 Task: Look for space in Lagdo, Cameroon from 9th June, 2023 to 16th June, 2023 for 2 adults in price range Rs.8000 to Rs.16000. Place can be entire place with 2 bedrooms having 2 beds and 1 bathroom. Property type can be house, flat, guest house. Booking option can be shelf check-in. Required host language is English.
Action: Mouse moved to (419, 96)
Screenshot: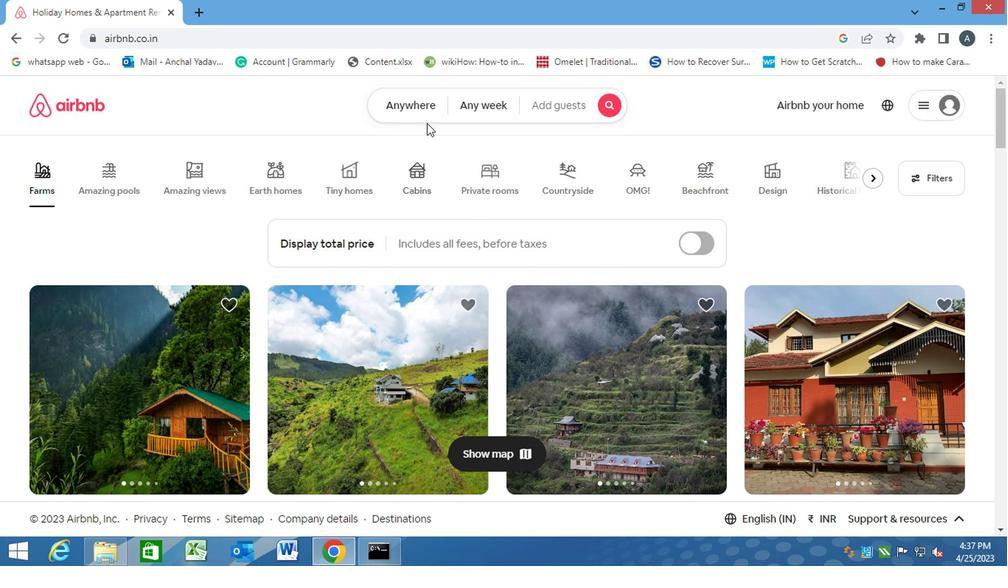 
Action: Mouse pressed left at (419, 96)
Screenshot: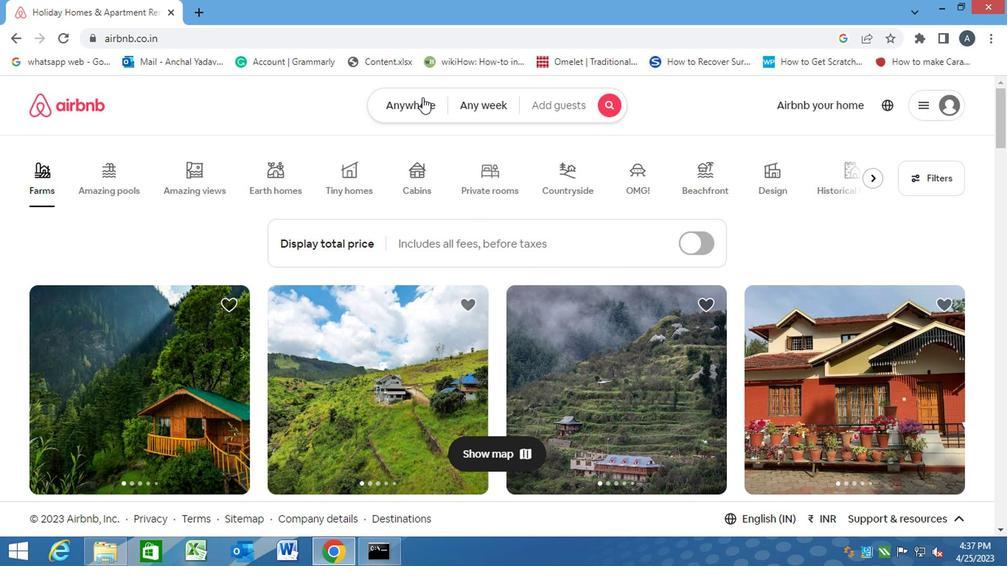 
Action: Mouse moved to (303, 170)
Screenshot: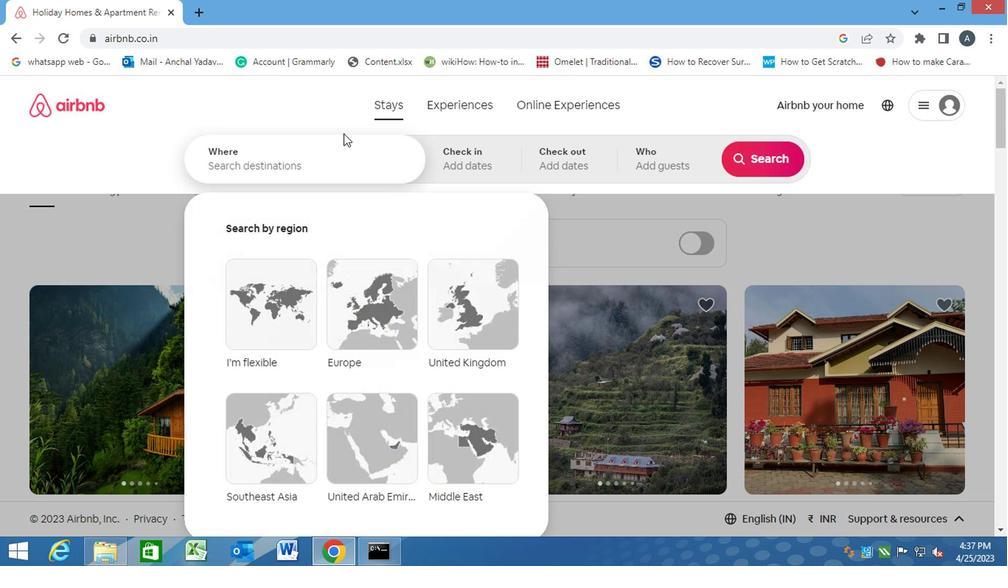
Action: Mouse pressed left at (303, 170)
Screenshot: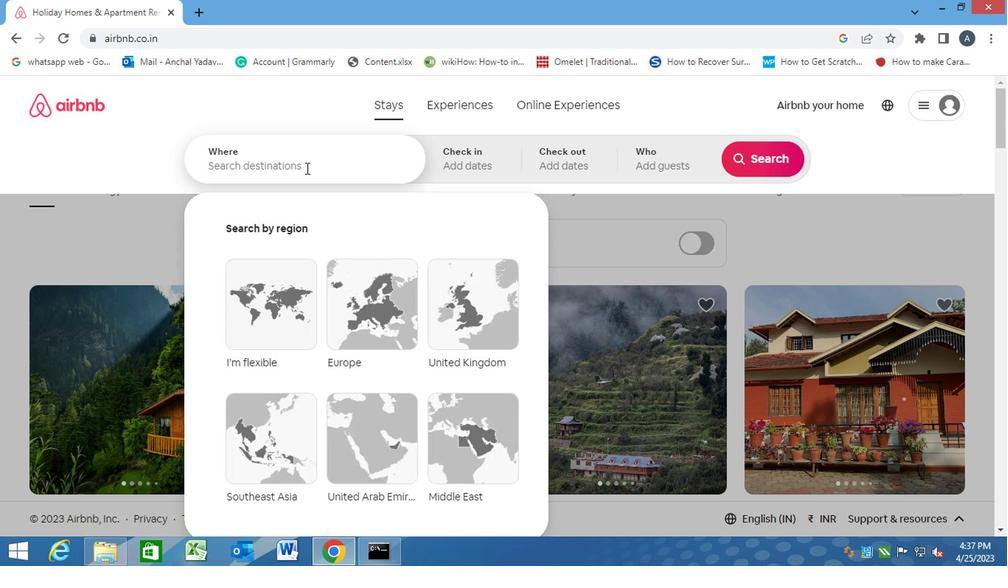 
Action: Mouse moved to (303, 170)
Screenshot: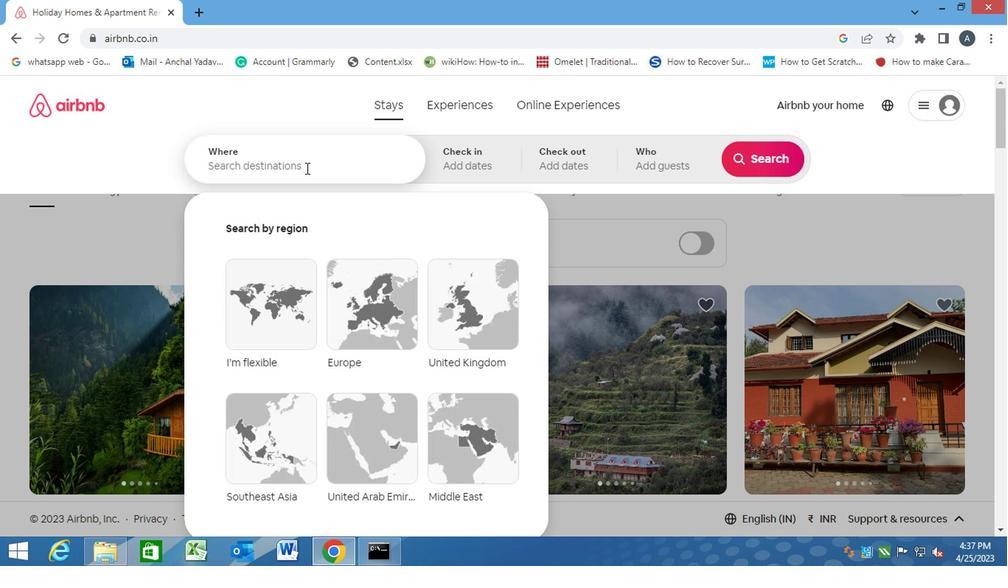 
Action: Key pressed l<Key.caps_lock>agdo,<Key.space><Key.caps_lock>c<Key.caps_lock>ameroon<Key.enter>
Screenshot: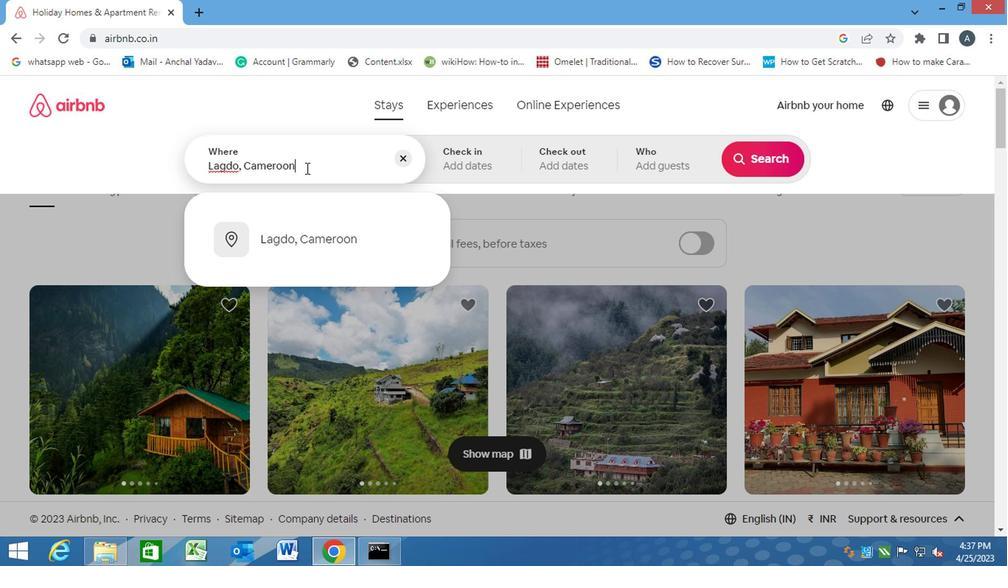 
Action: Mouse moved to (748, 276)
Screenshot: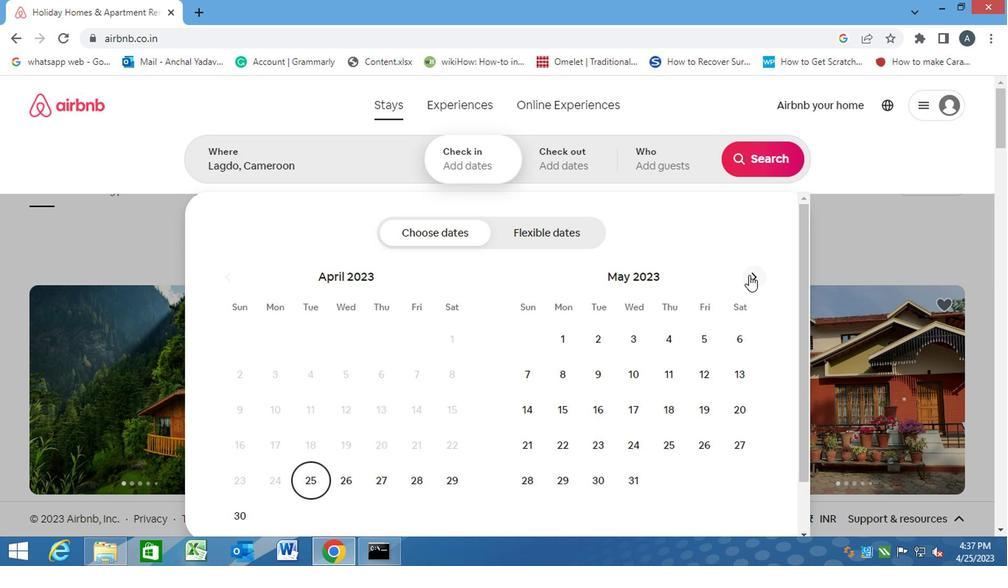 
Action: Mouse pressed left at (748, 276)
Screenshot: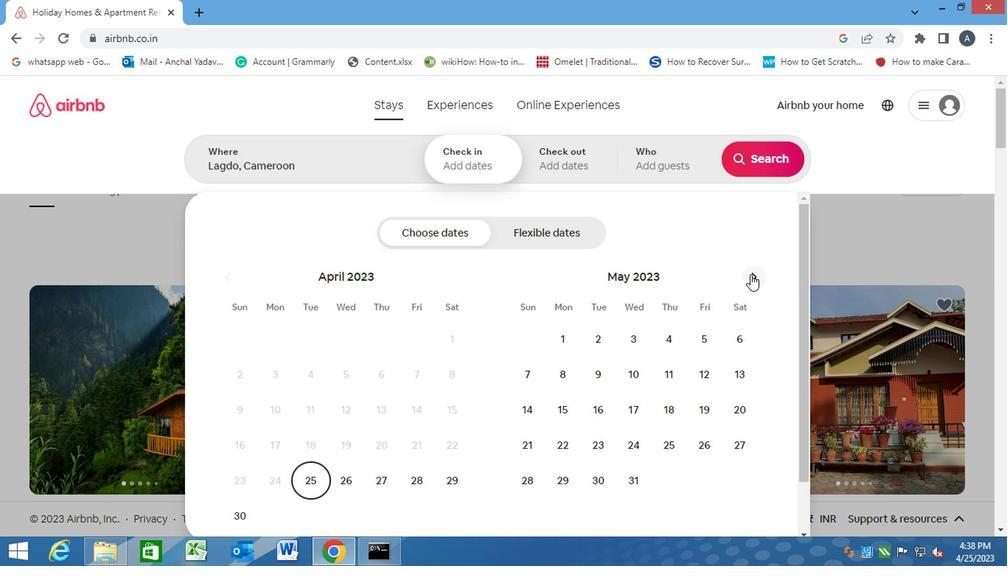 
Action: Mouse moved to (708, 370)
Screenshot: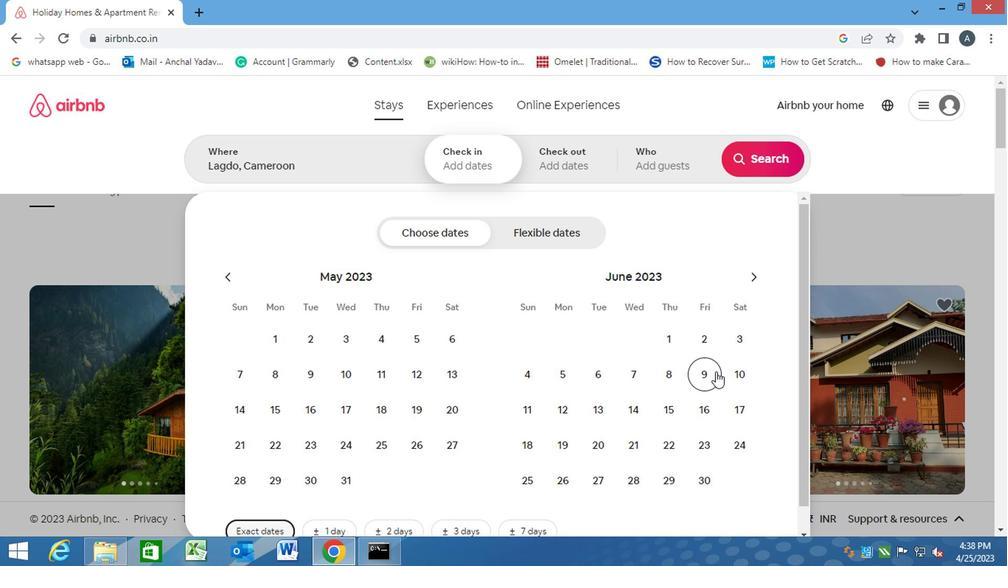 
Action: Mouse pressed left at (708, 370)
Screenshot: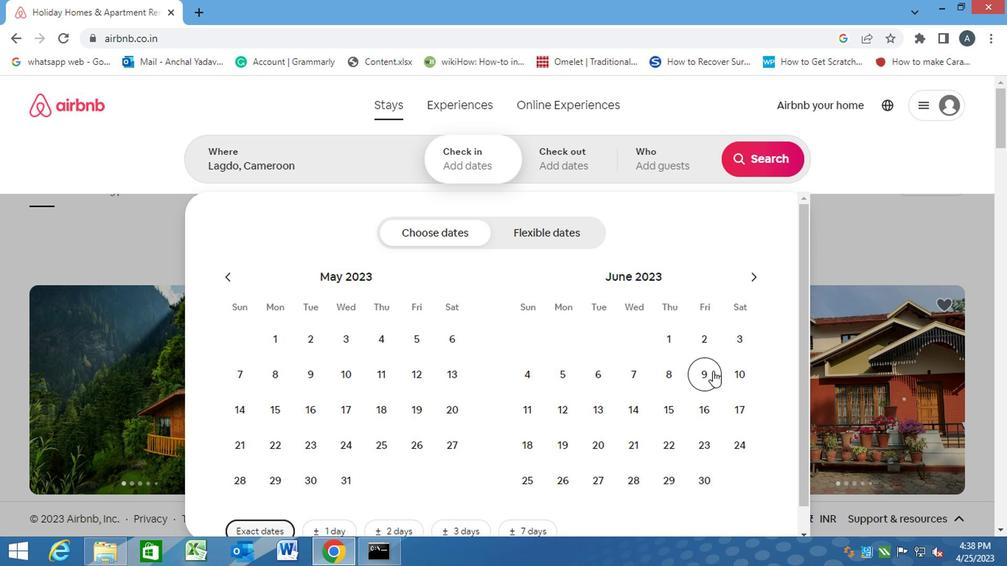 
Action: Mouse moved to (695, 408)
Screenshot: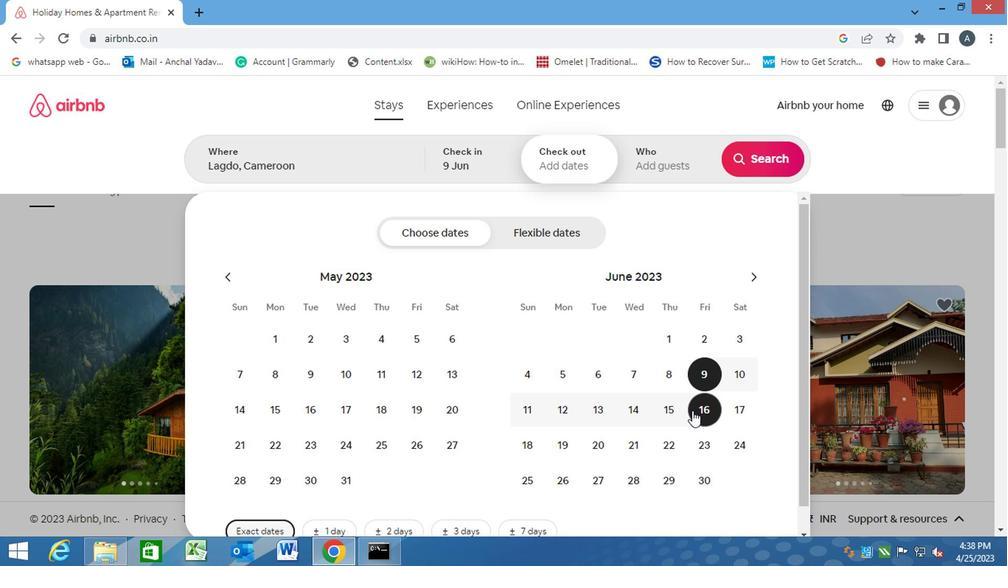 
Action: Mouse pressed left at (695, 408)
Screenshot: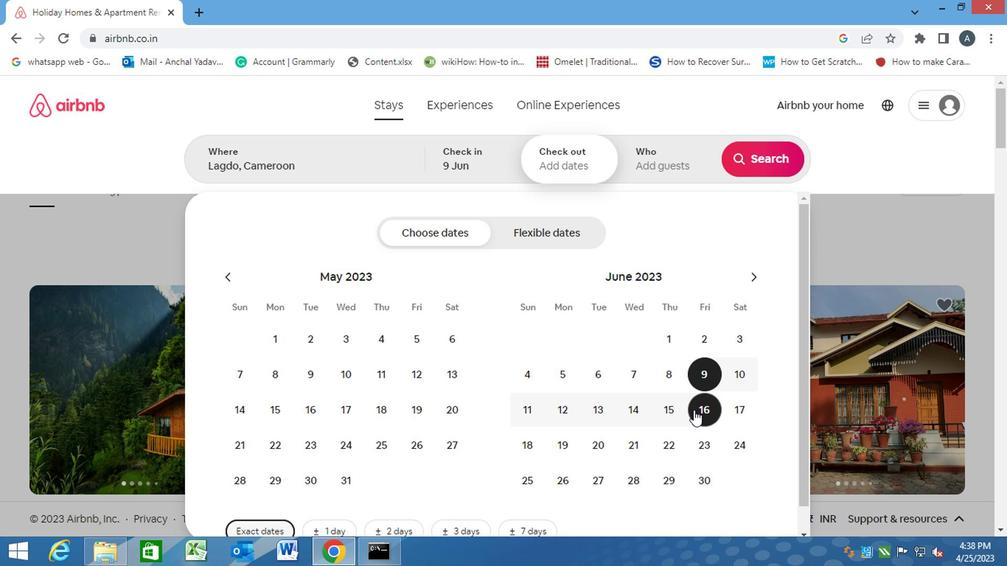 
Action: Mouse moved to (661, 155)
Screenshot: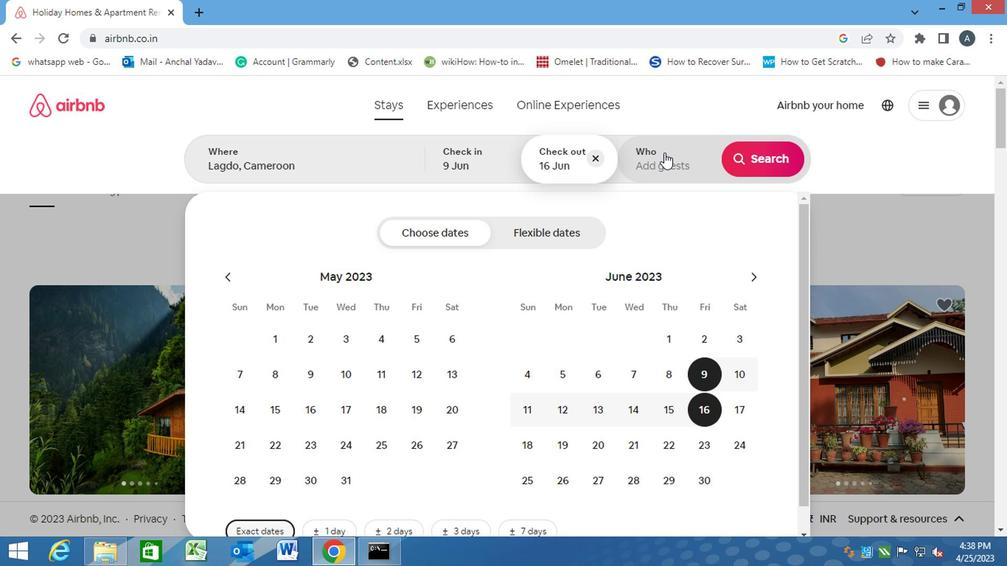 
Action: Mouse pressed left at (661, 155)
Screenshot: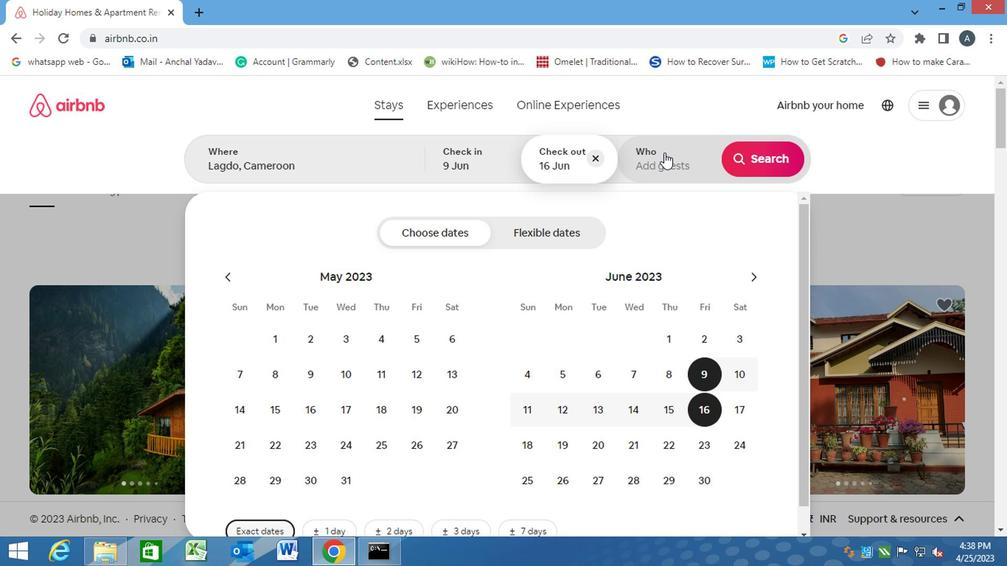 
Action: Mouse moved to (768, 230)
Screenshot: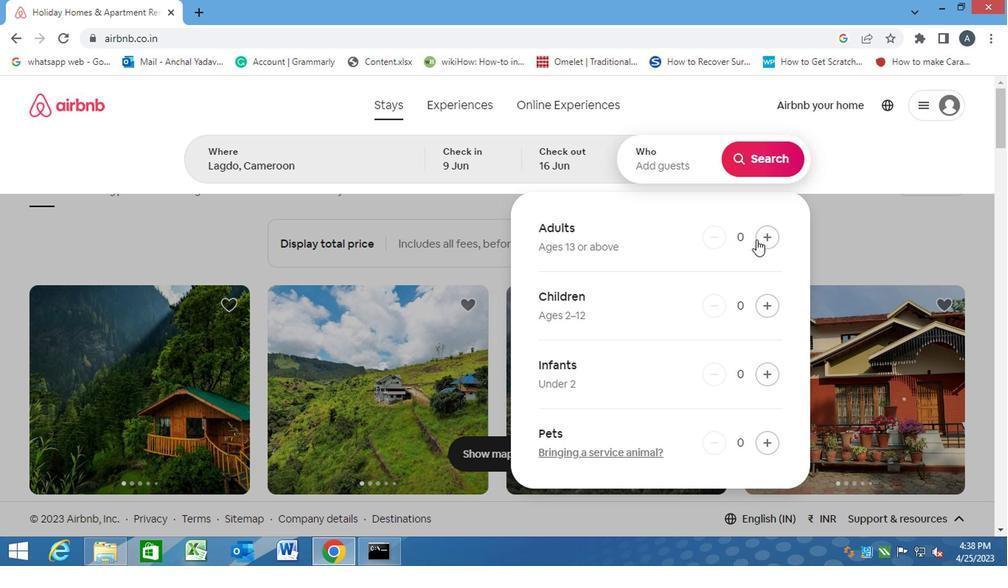 
Action: Mouse pressed left at (768, 230)
Screenshot: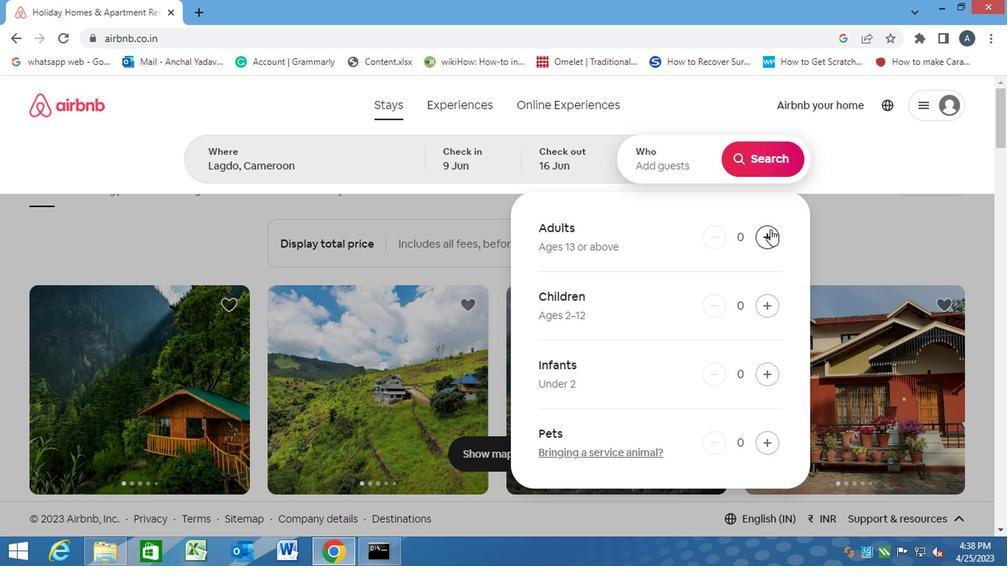 
Action: Mouse moved to (768, 230)
Screenshot: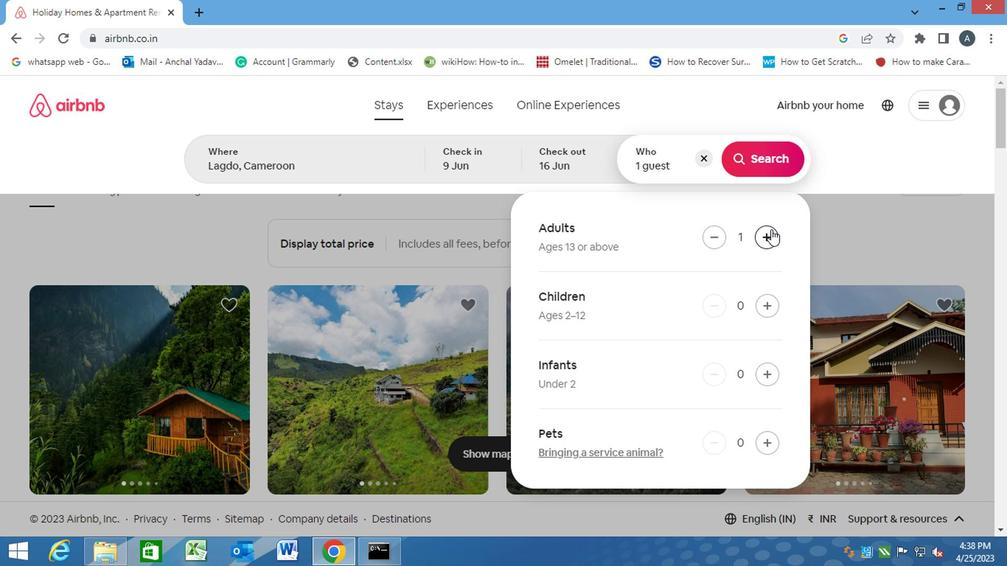 
Action: Mouse pressed left at (768, 230)
Screenshot: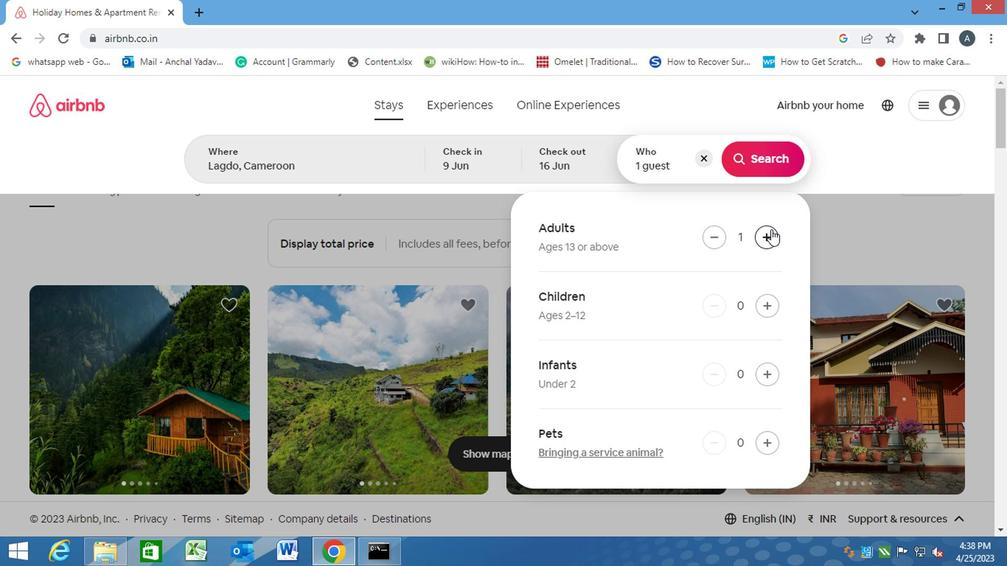 
Action: Mouse moved to (740, 164)
Screenshot: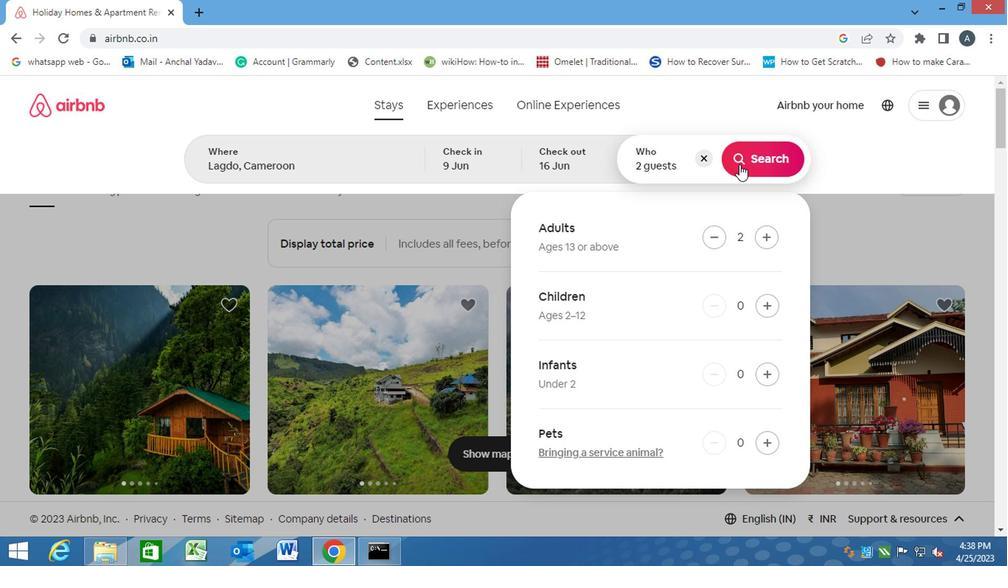 
Action: Mouse pressed left at (740, 164)
Screenshot: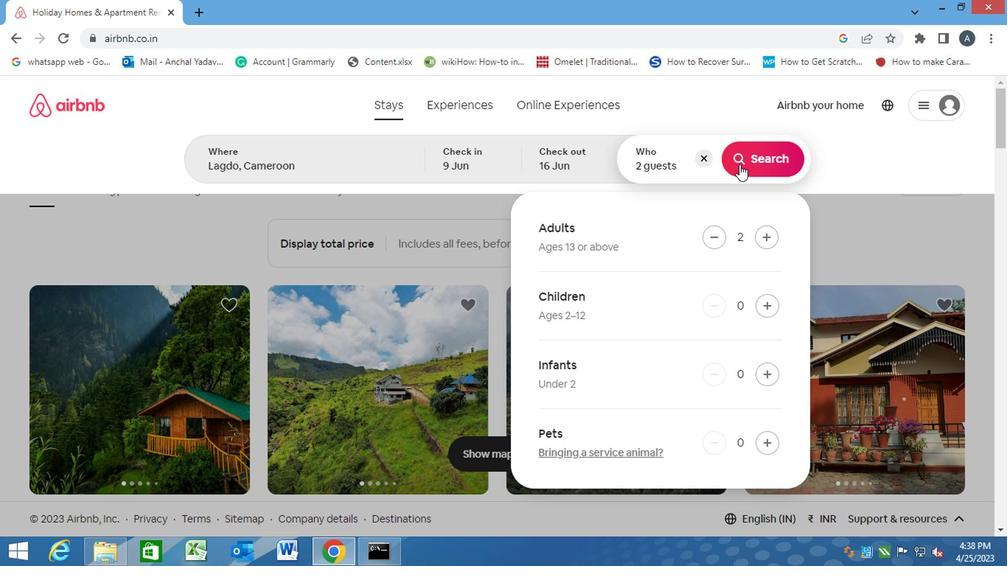 
Action: Mouse moved to (936, 168)
Screenshot: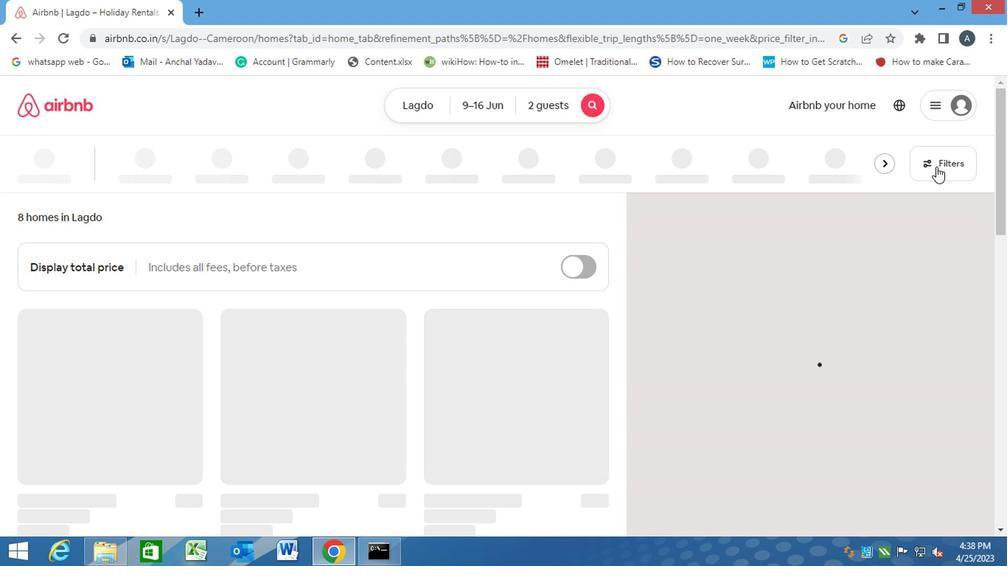 
Action: Mouse pressed left at (936, 168)
Screenshot: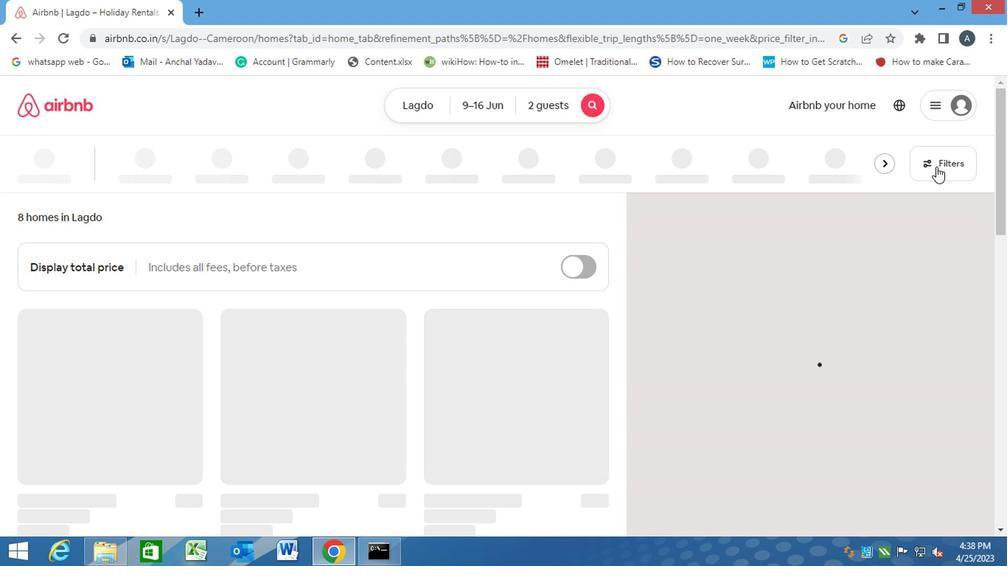 
Action: Mouse moved to (310, 348)
Screenshot: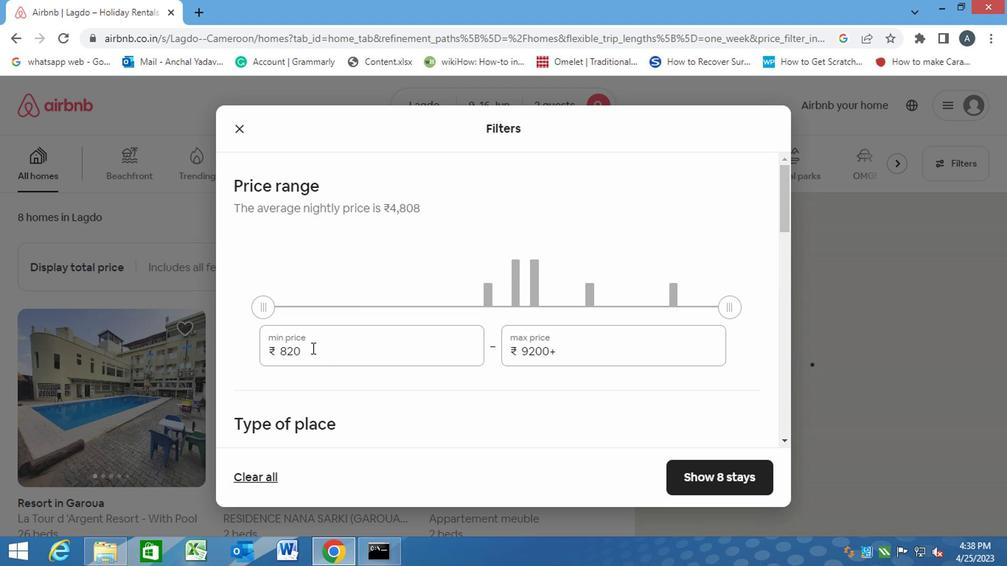 
Action: Mouse pressed left at (310, 348)
Screenshot: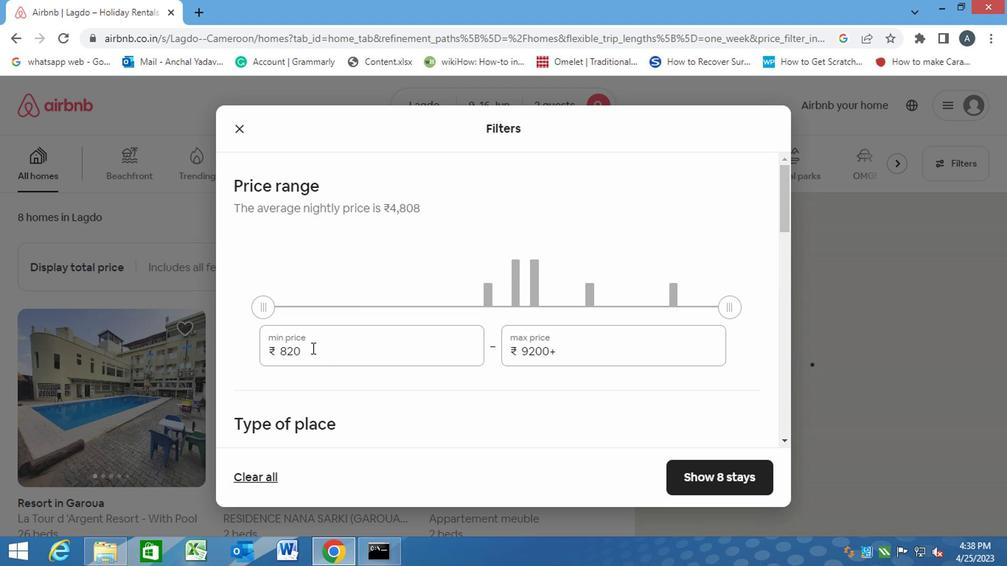 
Action: Mouse moved to (261, 351)
Screenshot: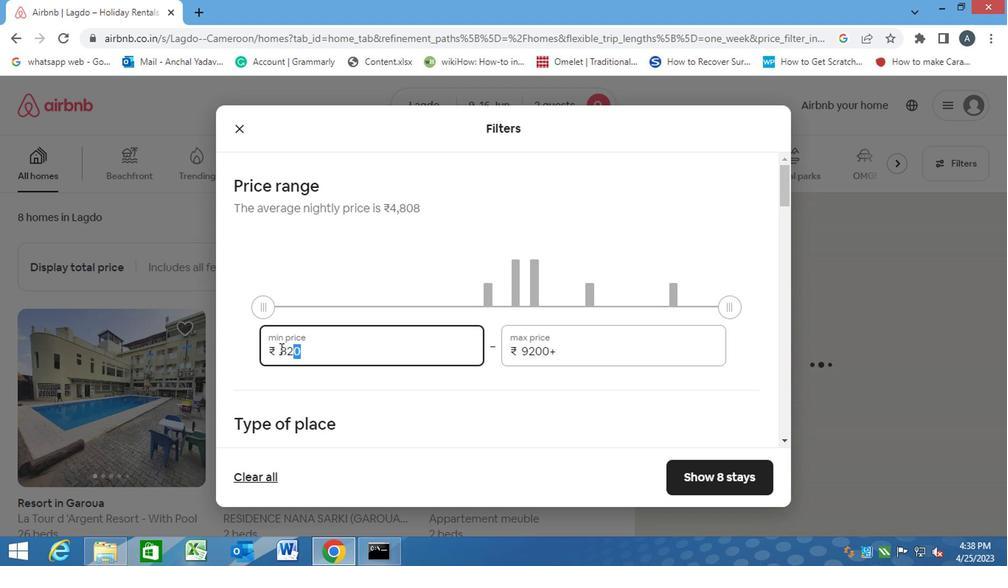 
Action: Key pressed 8000<Key.tab><Key.backspace>1<Key.backspace><Key.backspace><Key.backspace><Key.backspace><Key.backspace><Key.backspace><Key.backspace><Key.backspace><Key.backspace><Key.backspace><Key.backspace><Key.backspace><Key.backspace><Key.backspace><Key.backspace><Key.backspace>16000
Screenshot: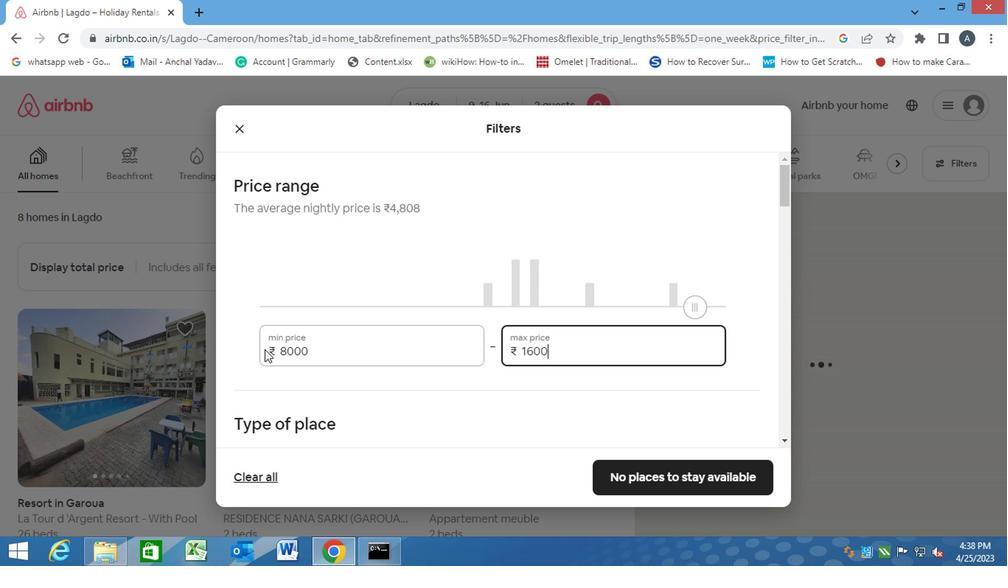 
Action: Mouse moved to (380, 395)
Screenshot: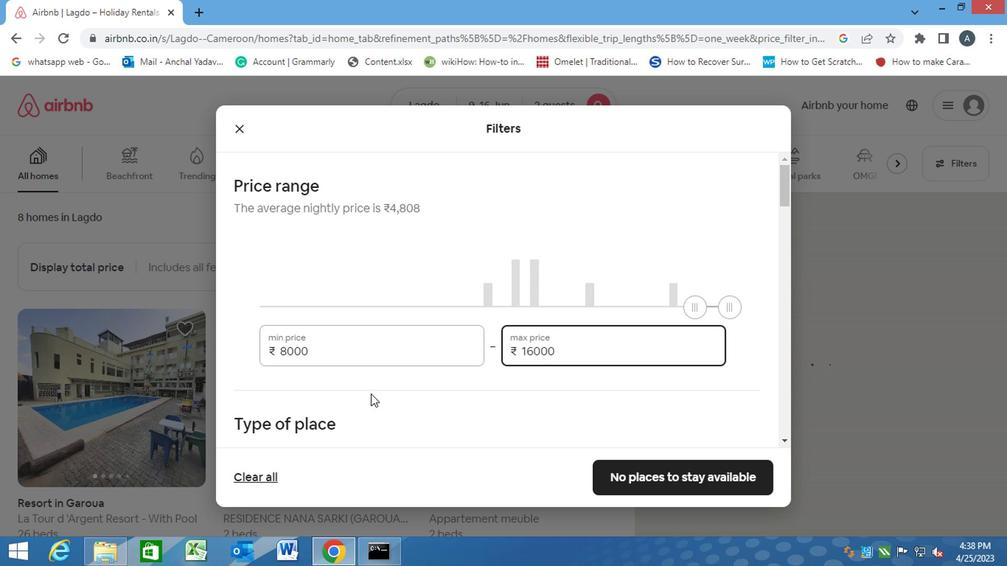 
Action: Mouse scrolled (380, 394) with delta (0, -1)
Screenshot: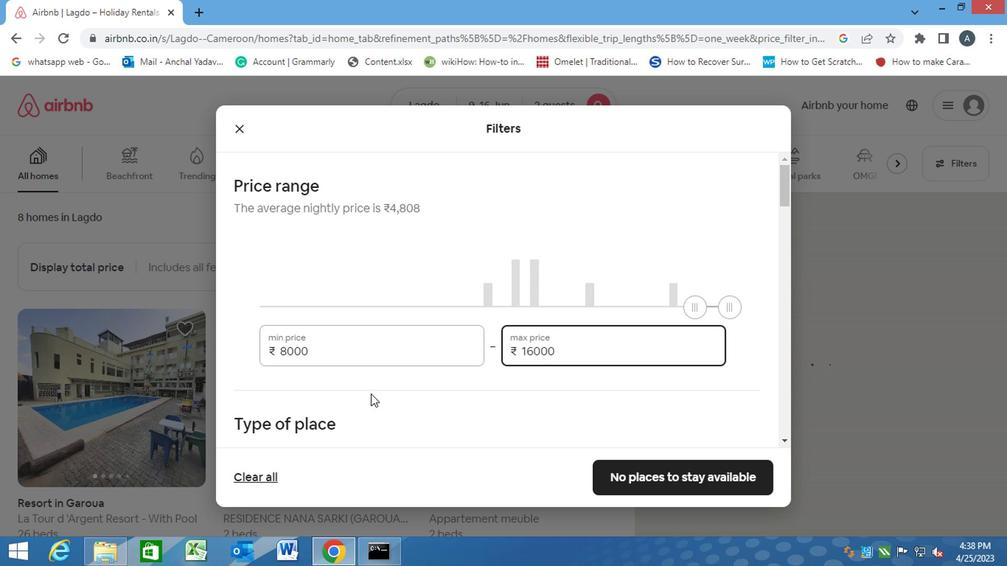 
Action: Mouse scrolled (380, 394) with delta (0, -1)
Screenshot: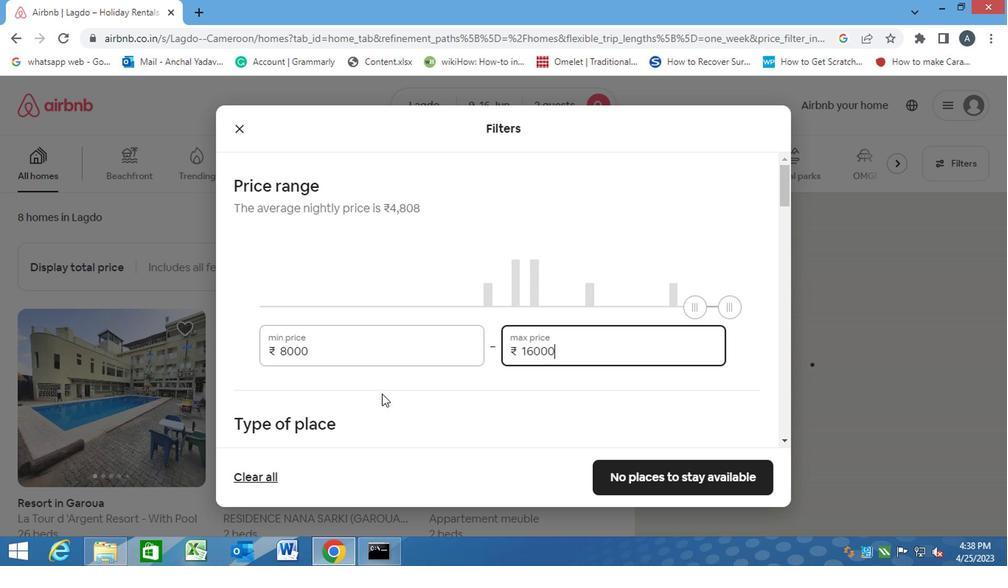
Action: Mouse moved to (243, 320)
Screenshot: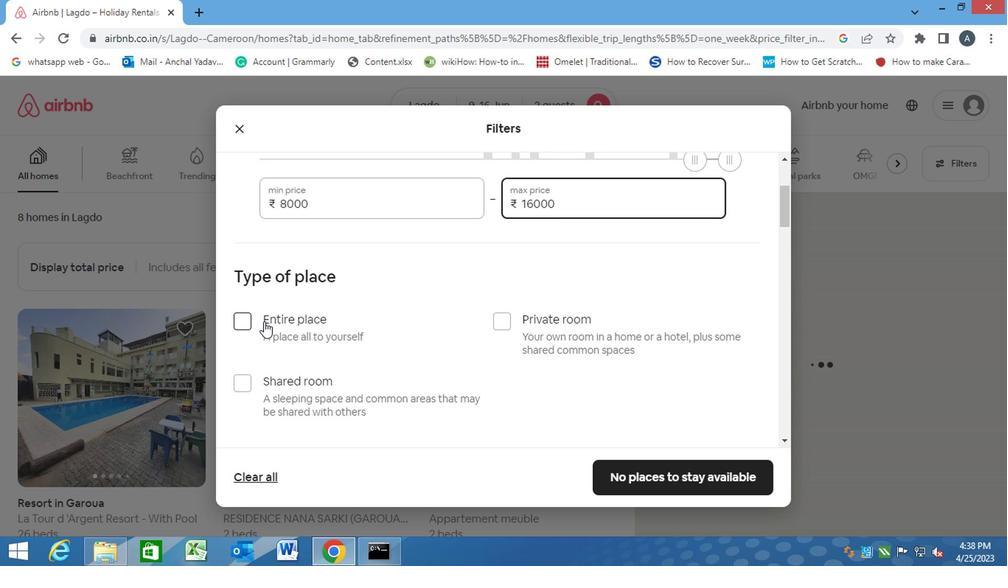 
Action: Mouse pressed left at (243, 320)
Screenshot: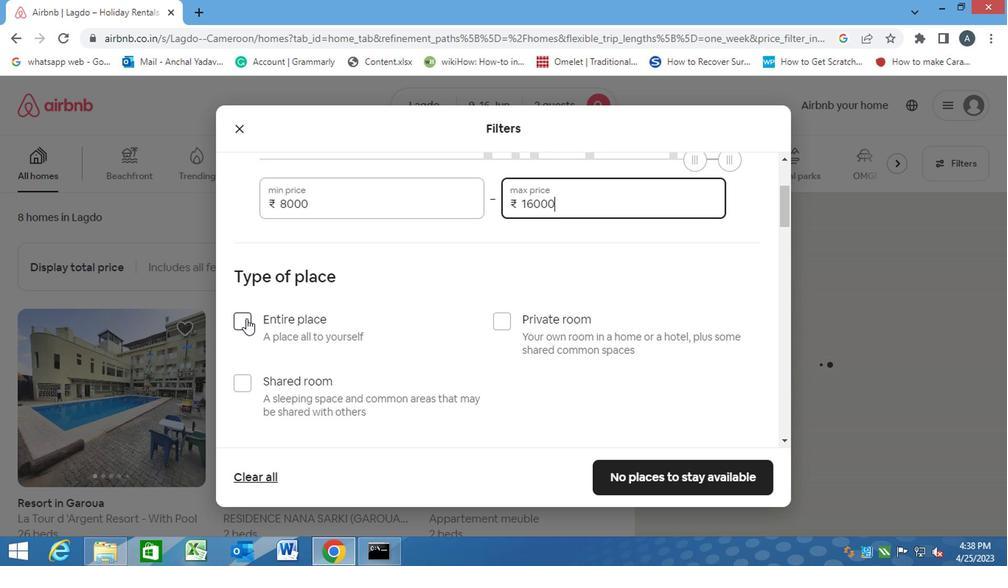 
Action: Mouse moved to (369, 321)
Screenshot: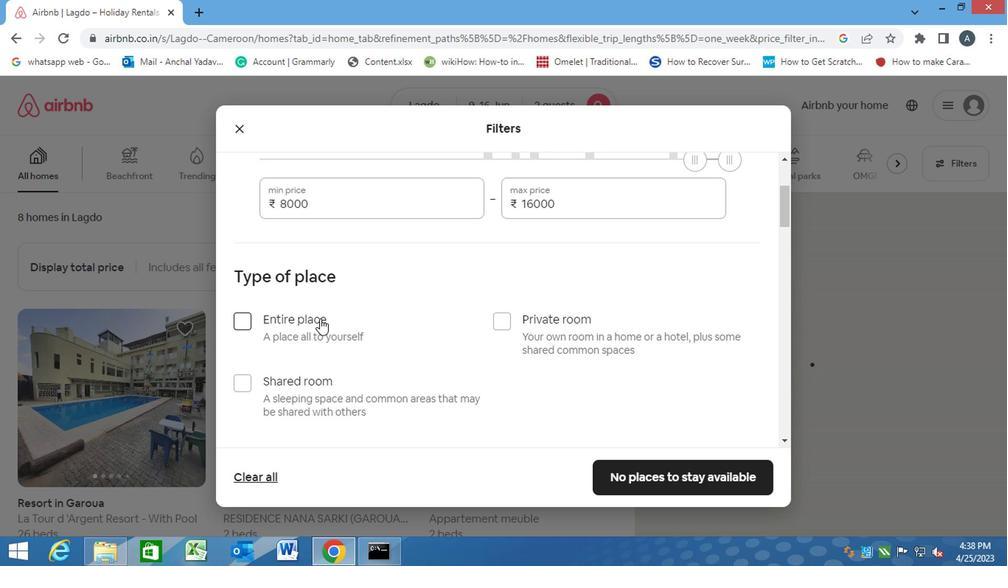 
Action: Mouse scrolled (369, 320) with delta (0, -1)
Screenshot: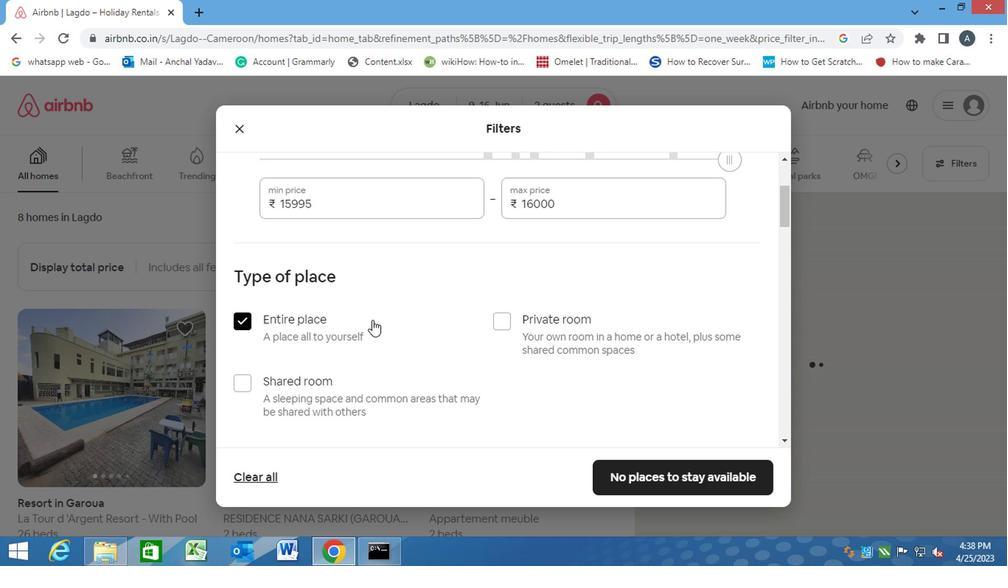 
Action: Mouse scrolled (369, 320) with delta (0, -1)
Screenshot: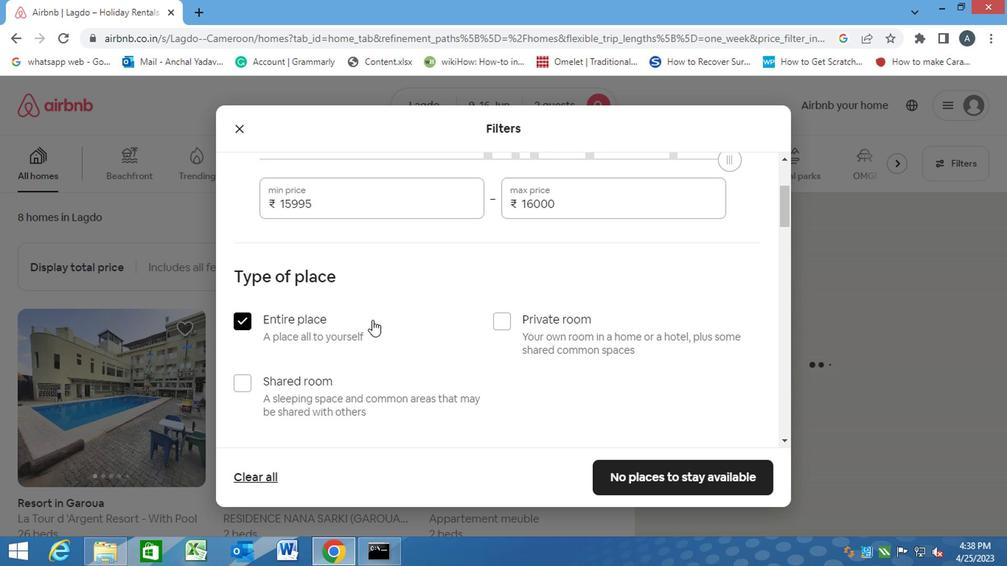
Action: Mouse scrolled (369, 320) with delta (0, -1)
Screenshot: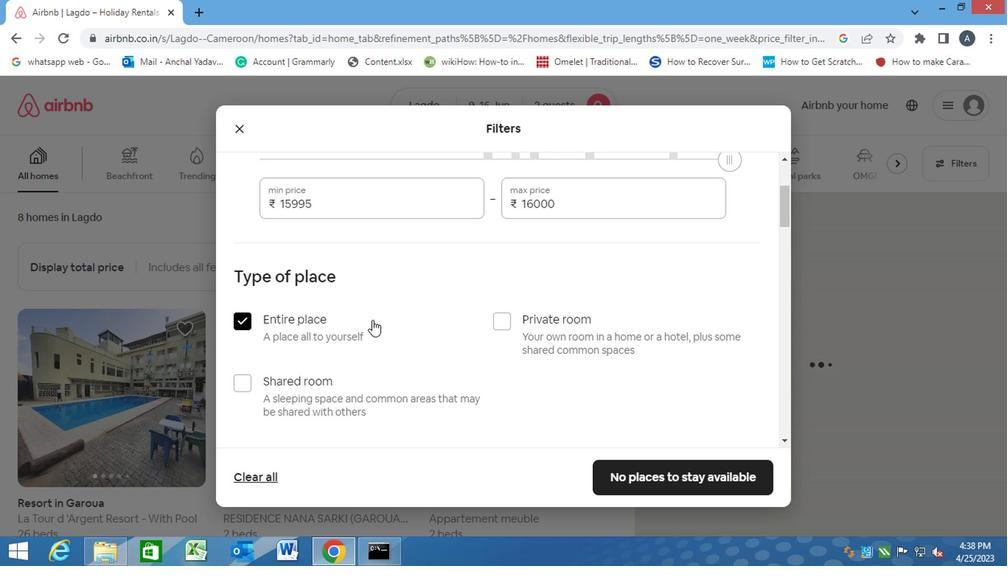 
Action: Mouse scrolled (369, 320) with delta (0, -1)
Screenshot: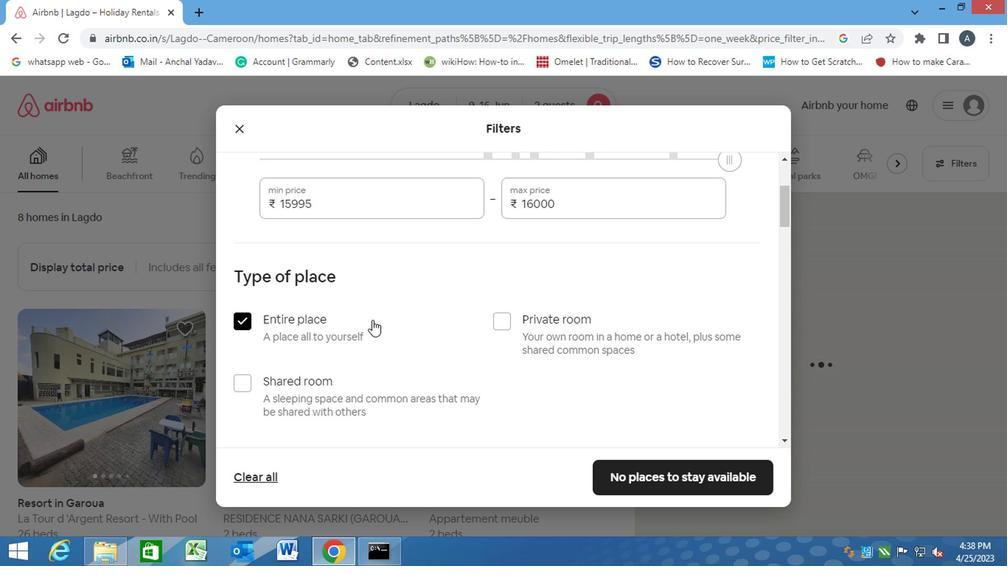 
Action: Mouse moved to (364, 270)
Screenshot: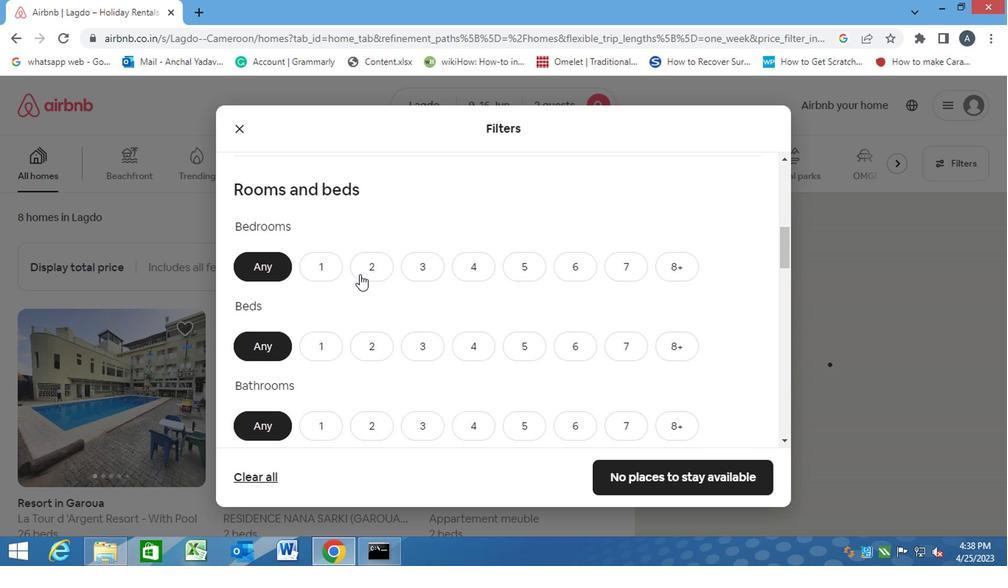 
Action: Mouse pressed left at (364, 270)
Screenshot: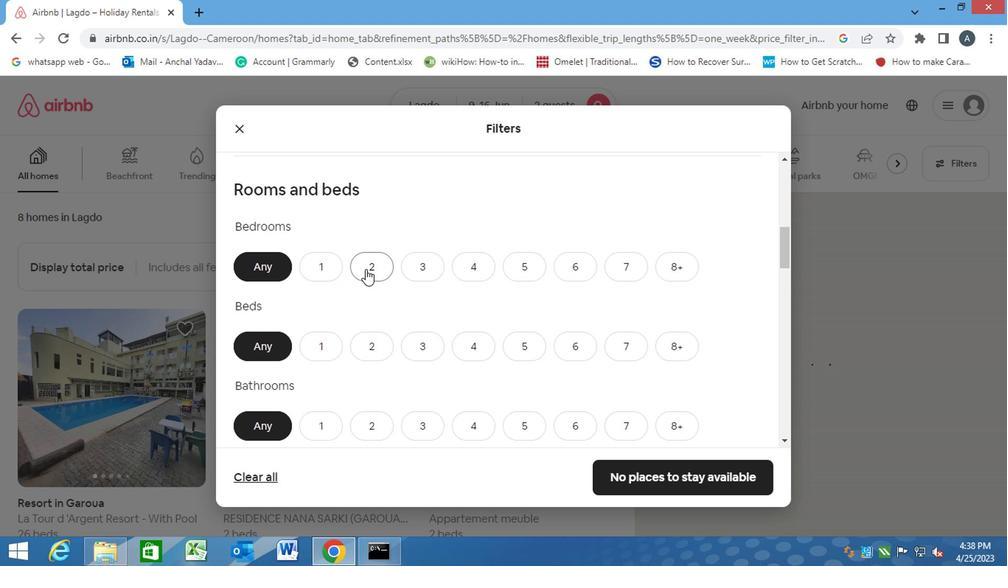 
Action: Mouse moved to (359, 347)
Screenshot: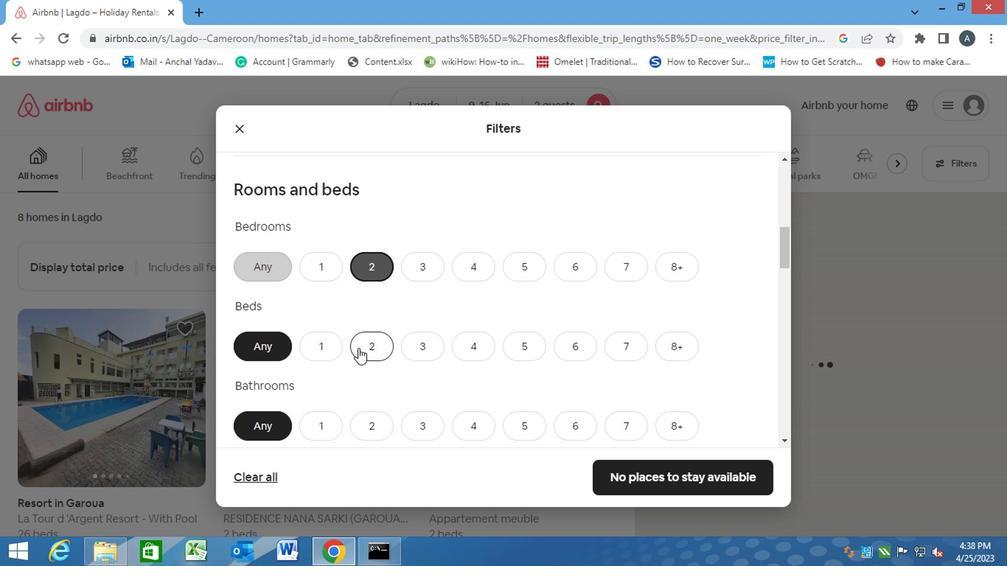 
Action: Mouse pressed left at (359, 347)
Screenshot: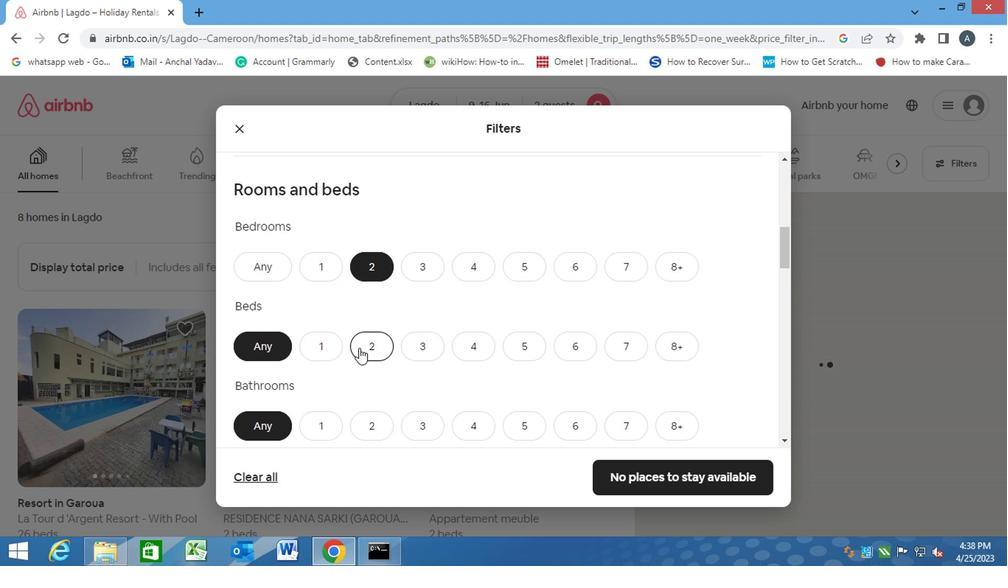 
Action: Mouse moved to (320, 422)
Screenshot: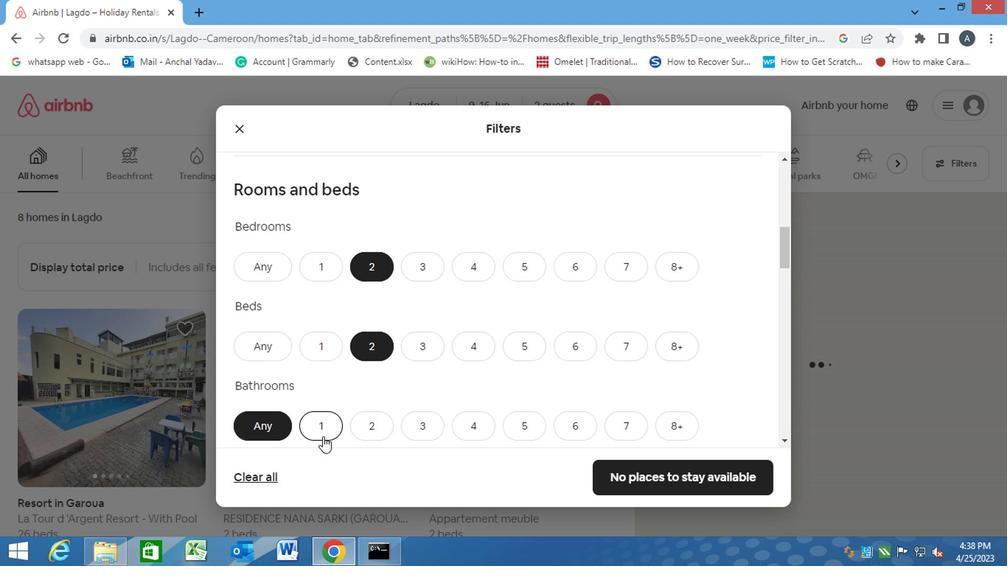 
Action: Mouse pressed left at (320, 422)
Screenshot: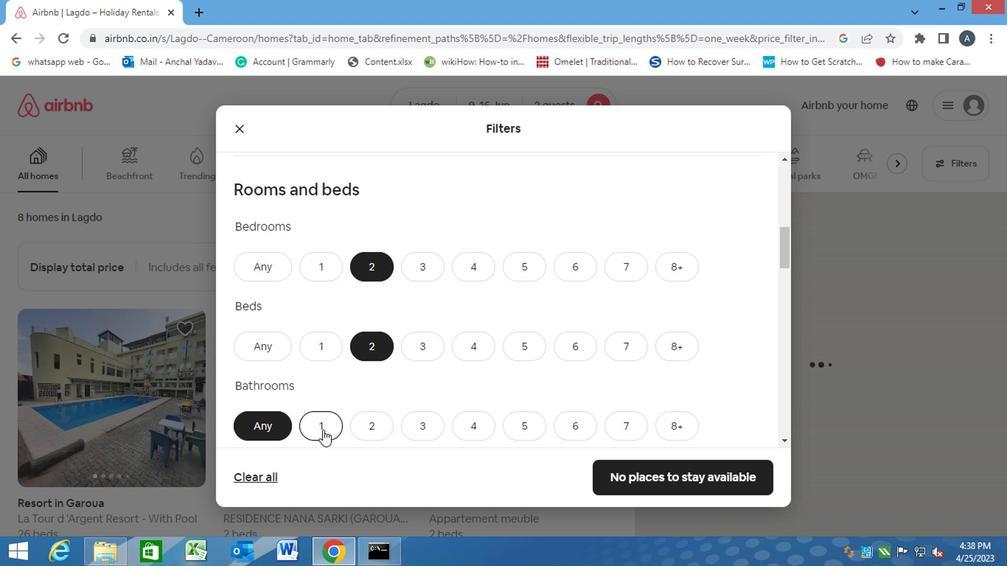 
Action: Mouse moved to (421, 397)
Screenshot: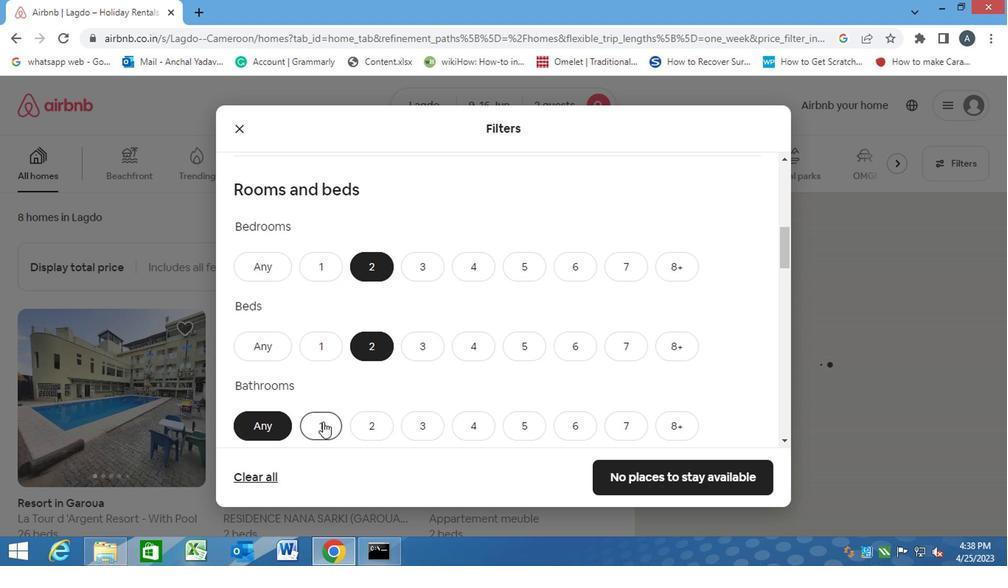 
Action: Mouse scrolled (421, 396) with delta (0, 0)
Screenshot: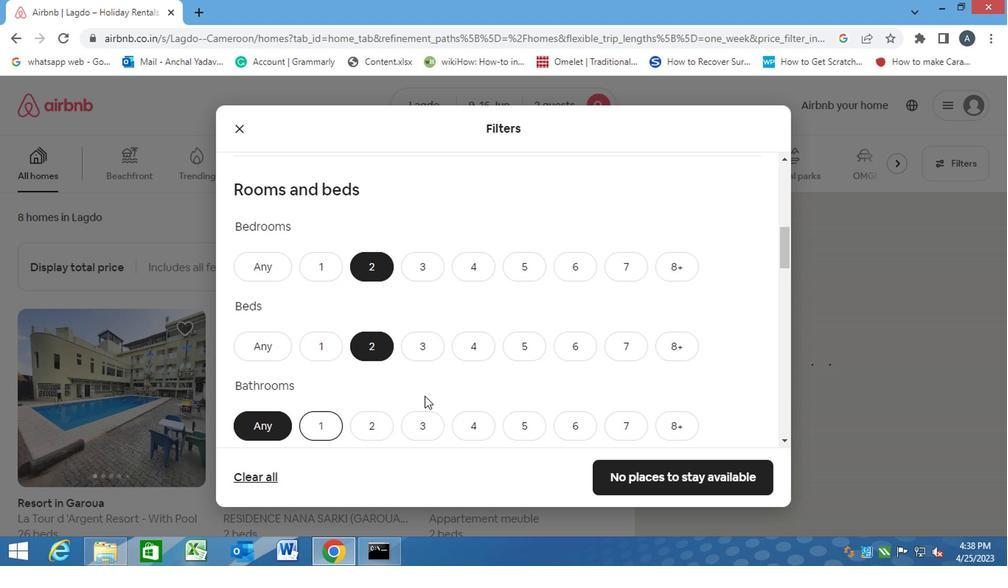 
Action: Mouse scrolled (421, 396) with delta (0, 0)
Screenshot: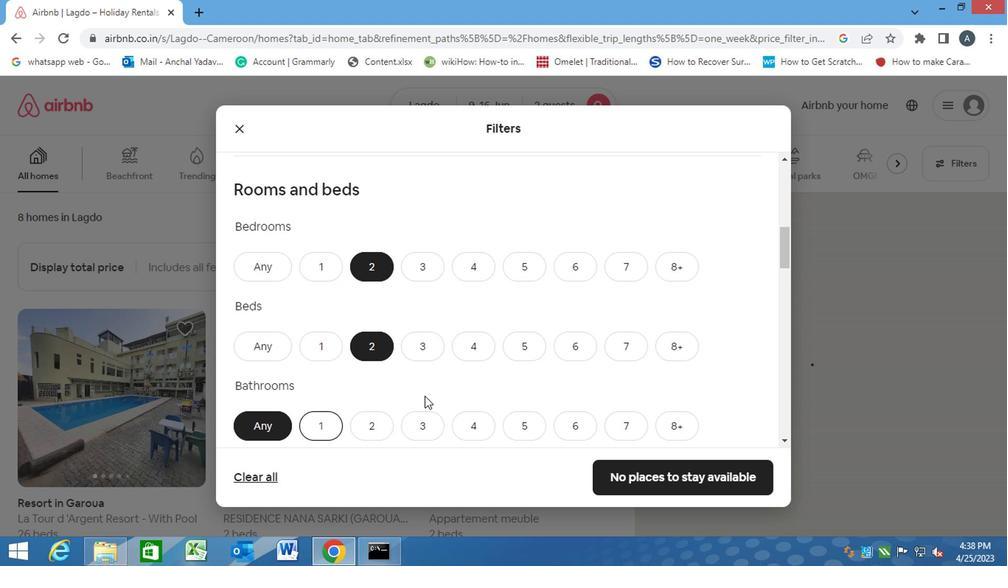 
Action: Mouse scrolled (421, 396) with delta (0, 0)
Screenshot: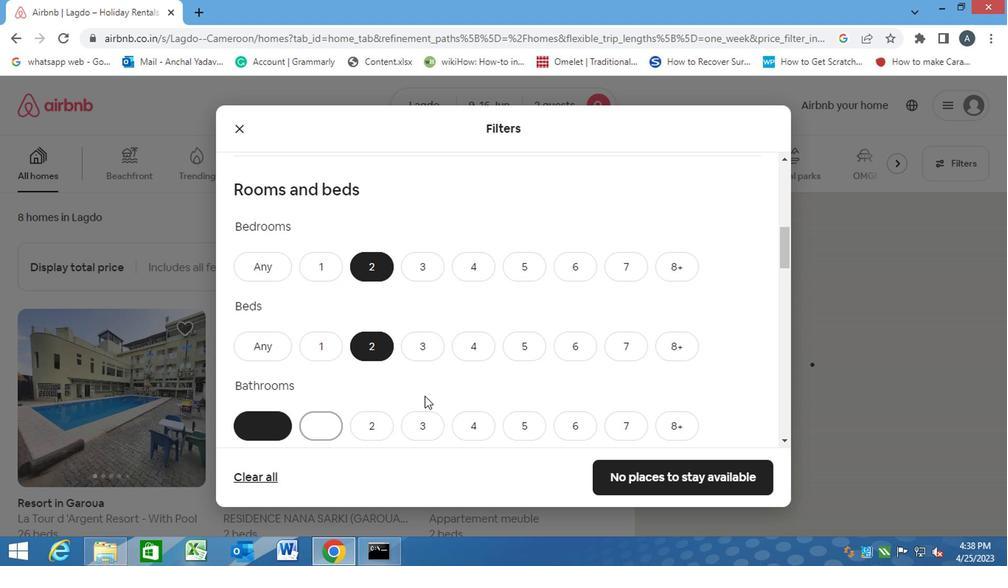 
Action: Mouse moved to (326, 364)
Screenshot: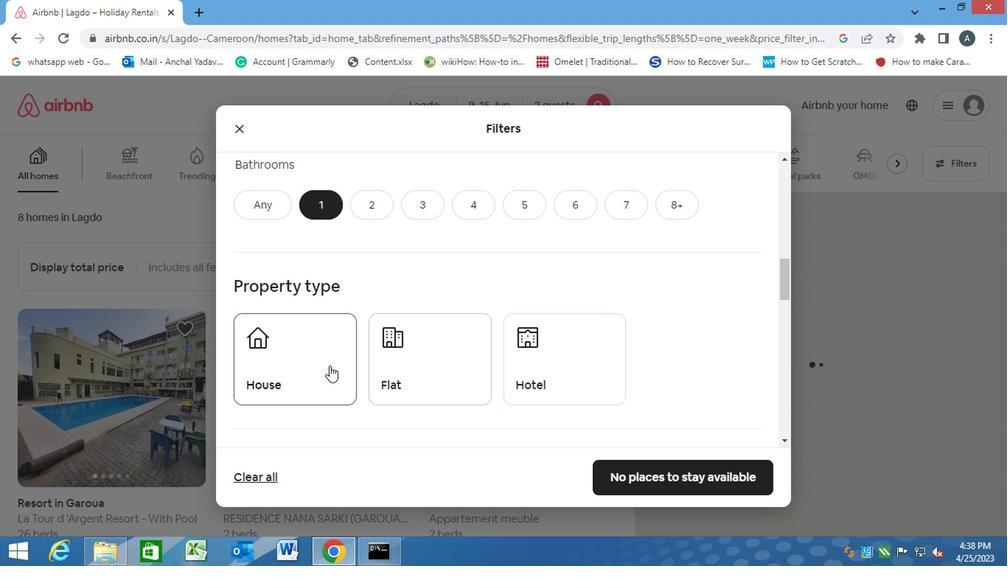 
Action: Mouse pressed left at (326, 364)
Screenshot: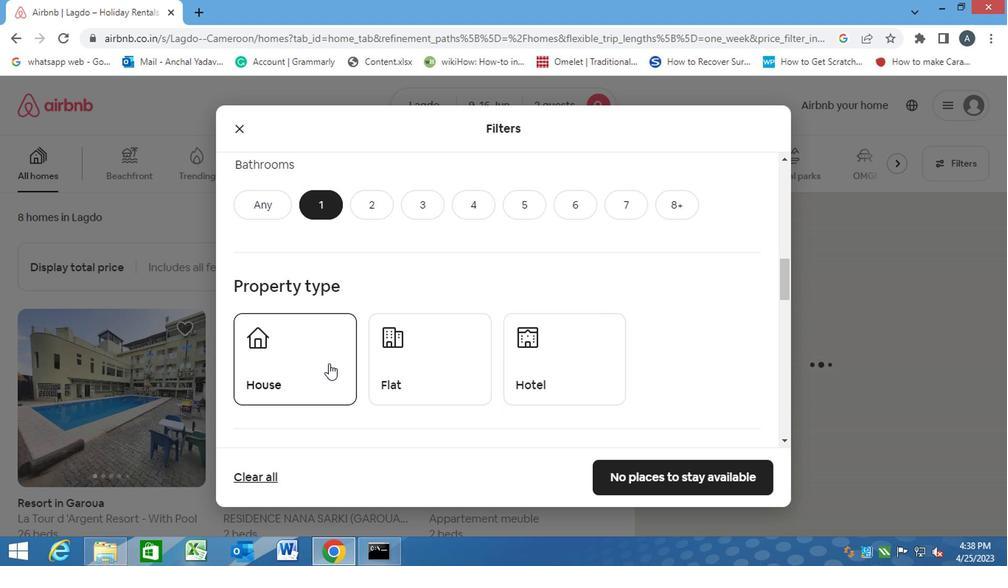 
Action: Mouse moved to (405, 362)
Screenshot: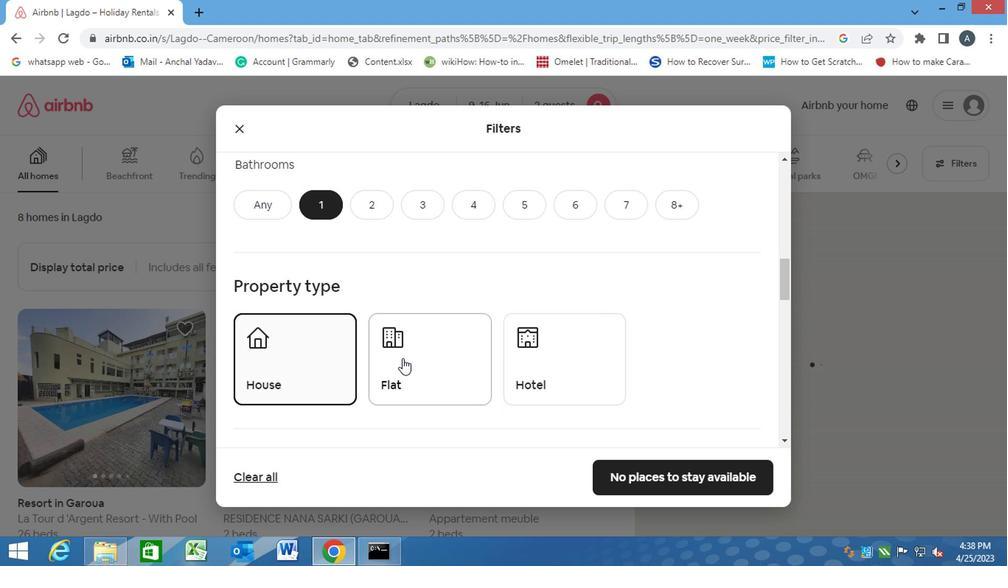 
Action: Mouse pressed left at (405, 362)
Screenshot: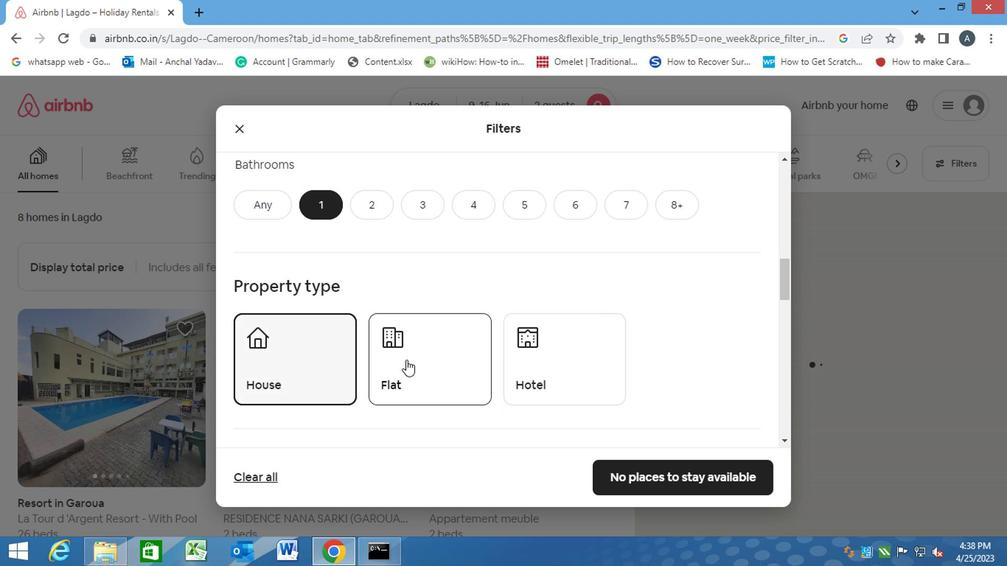 
Action: Mouse moved to (408, 362)
Screenshot: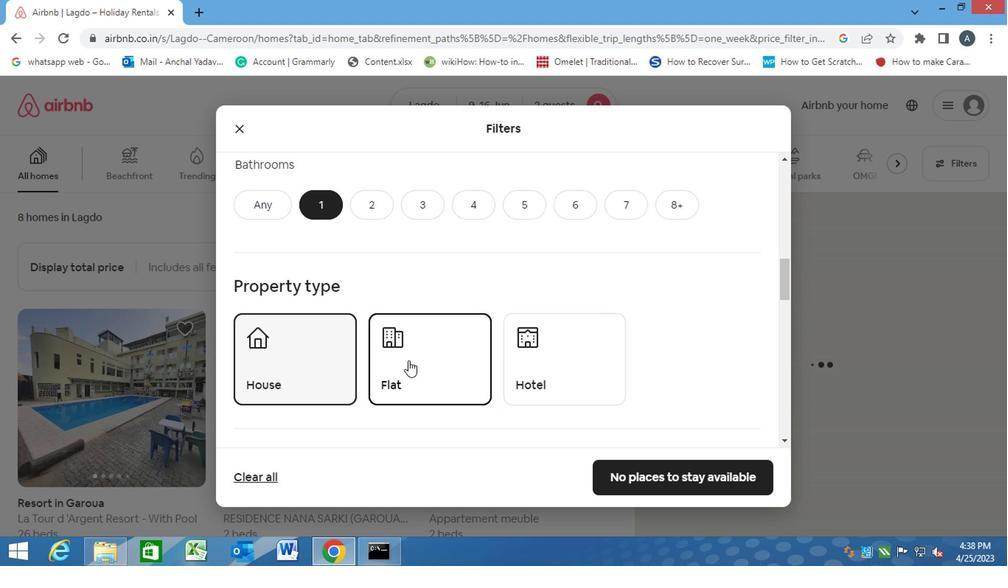 
Action: Mouse scrolled (408, 362) with delta (0, 0)
Screenshot: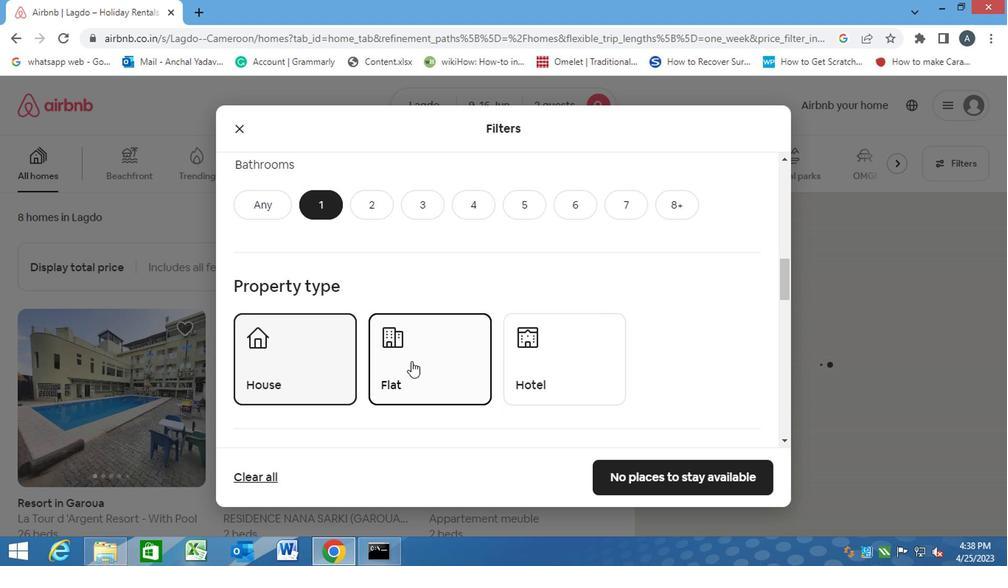 
Action: Mouse moved to (409, 363)
Screenshot: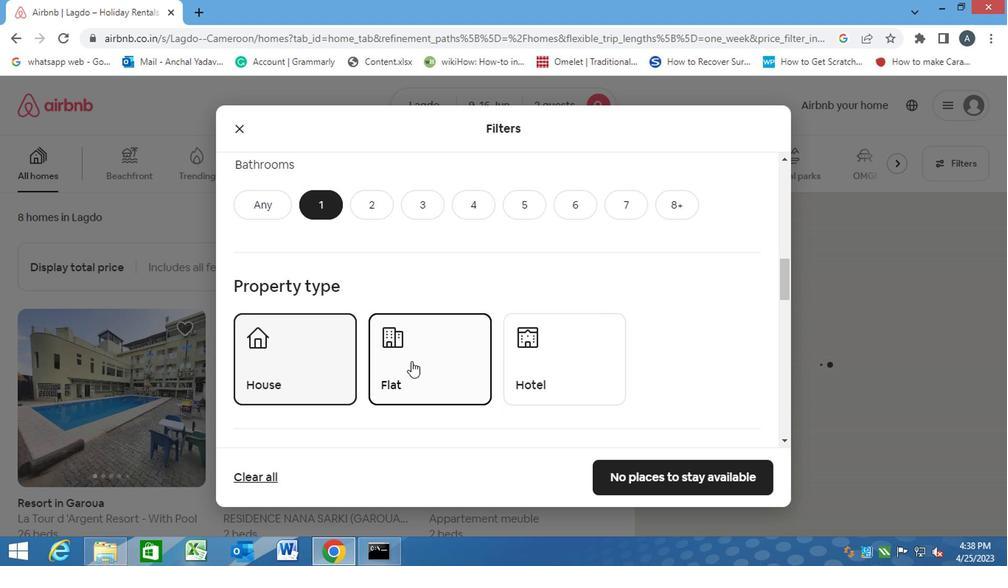 
Action: Mouse scrolled (409, 362) with delta (0, -1)
Screenshot: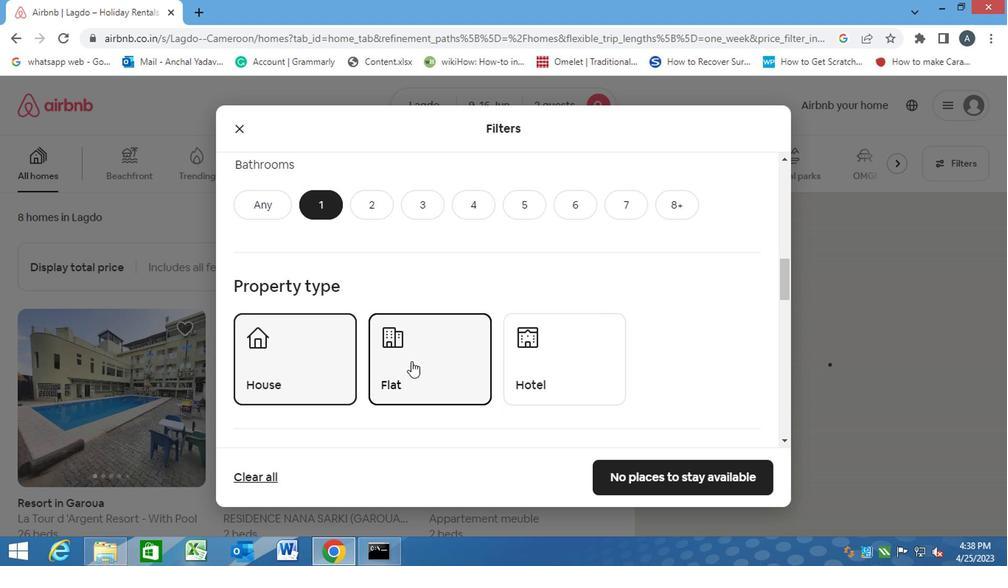
Action: Mouse scrolled (409, 362) with delta (0, -1)
Screenshot: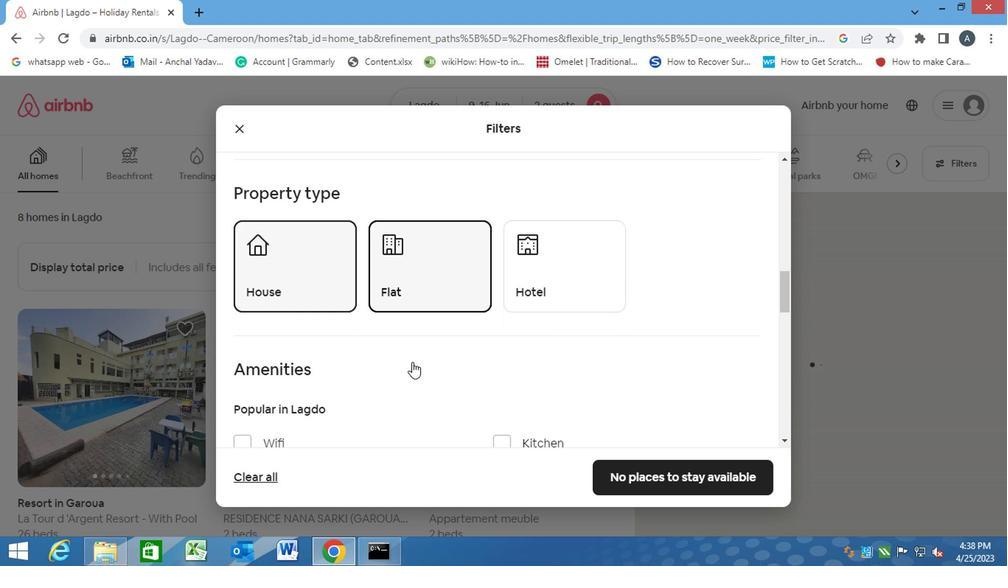
Action: Mouse moved to (410, 363)
Screenshot: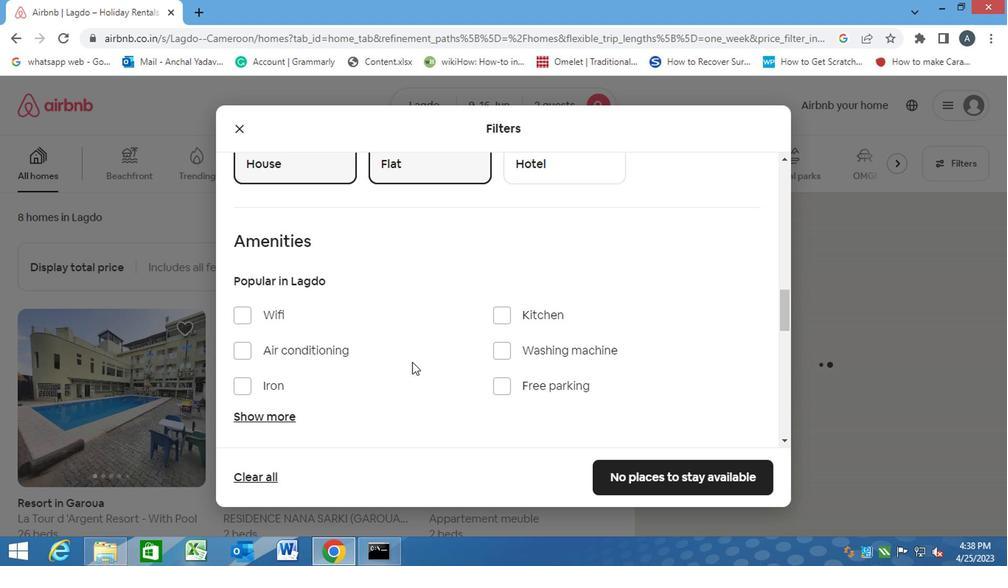 
Action: Mouse scrolled (410, 362) with delta (0, -1)
Screenshot: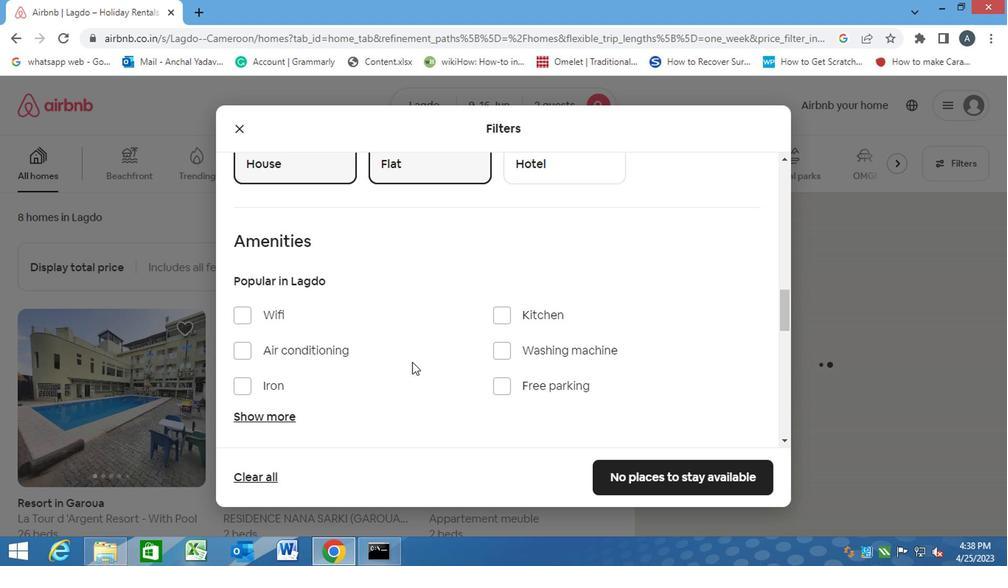 
Action: Mouse moved to (423, 363)
Screenshot: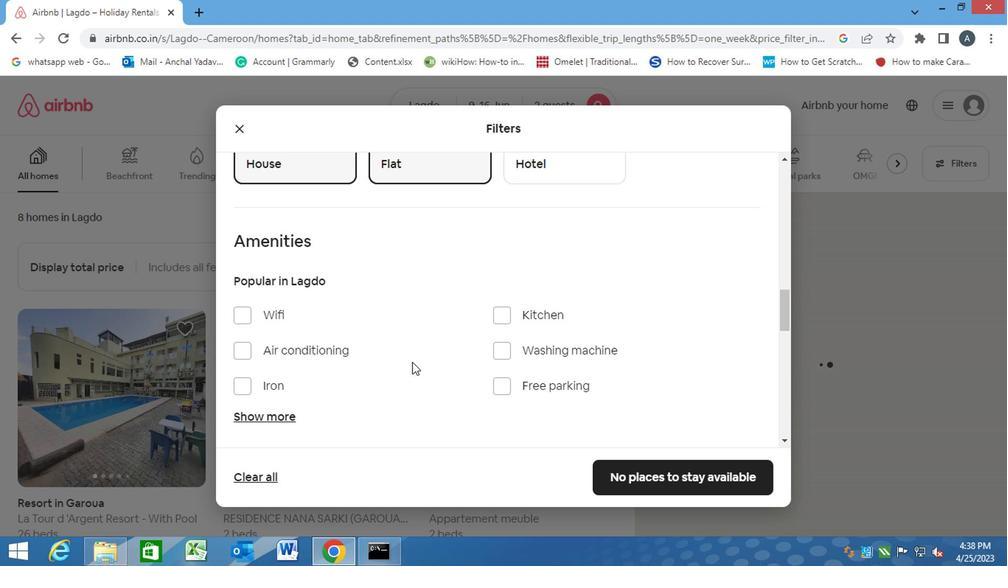 
Action: Mouse scrolled (423, 362) with delta (0, -1)
Screenshot: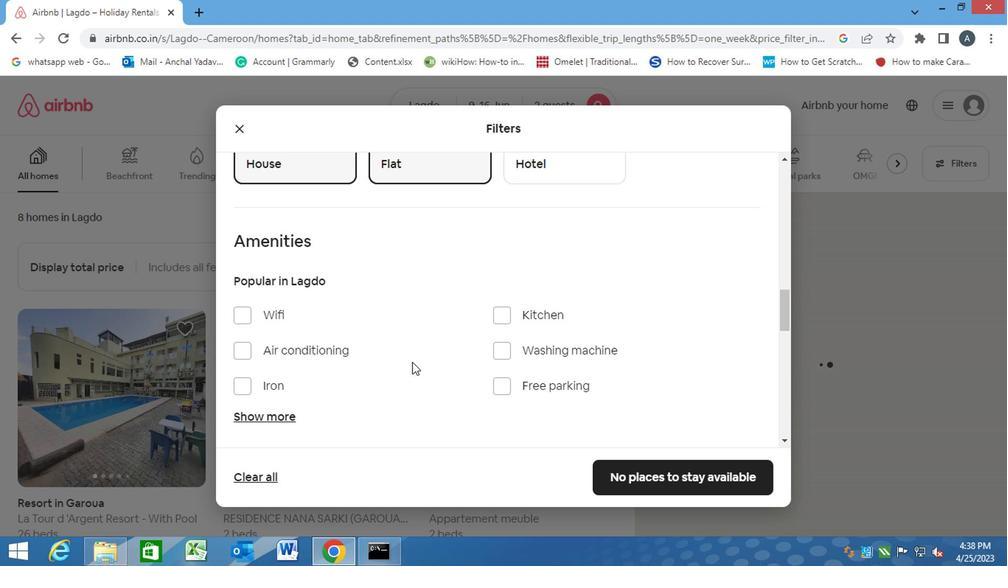
Action: Mouse moved to (433, 362)
Screenshot: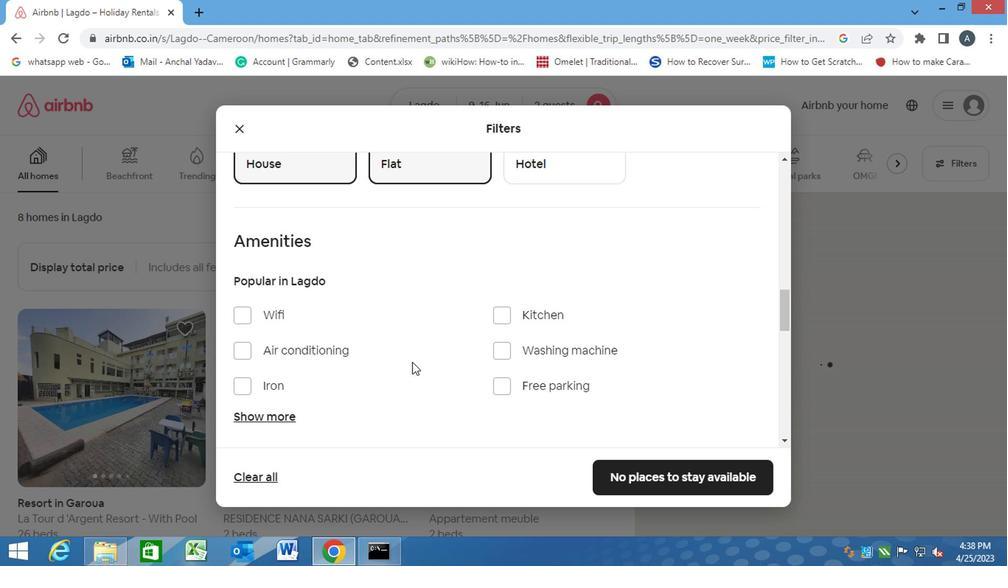 
Action: Mouse scrolled (433, 361) with delta (0, -1)
Screenshot: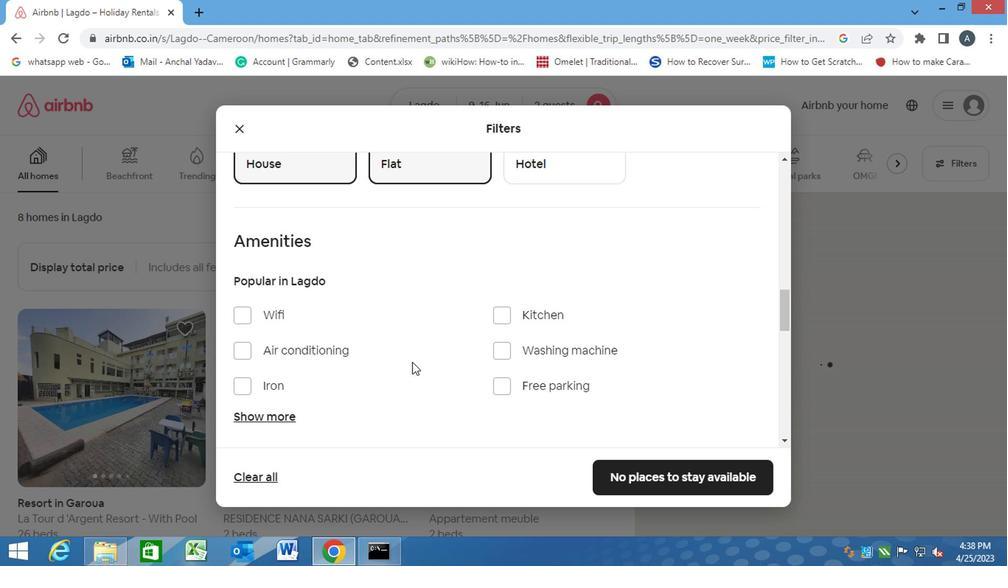 
Action: Mouse moved to (497, 347)
Screenshot: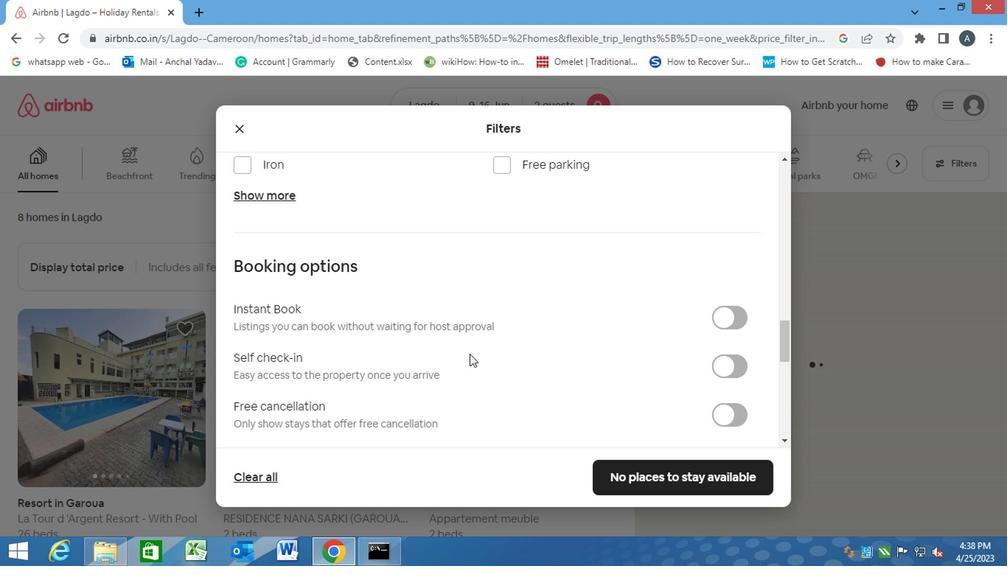 
Action: Mouse scrolled (497, 346) with delta (0, -1)
Screenshot: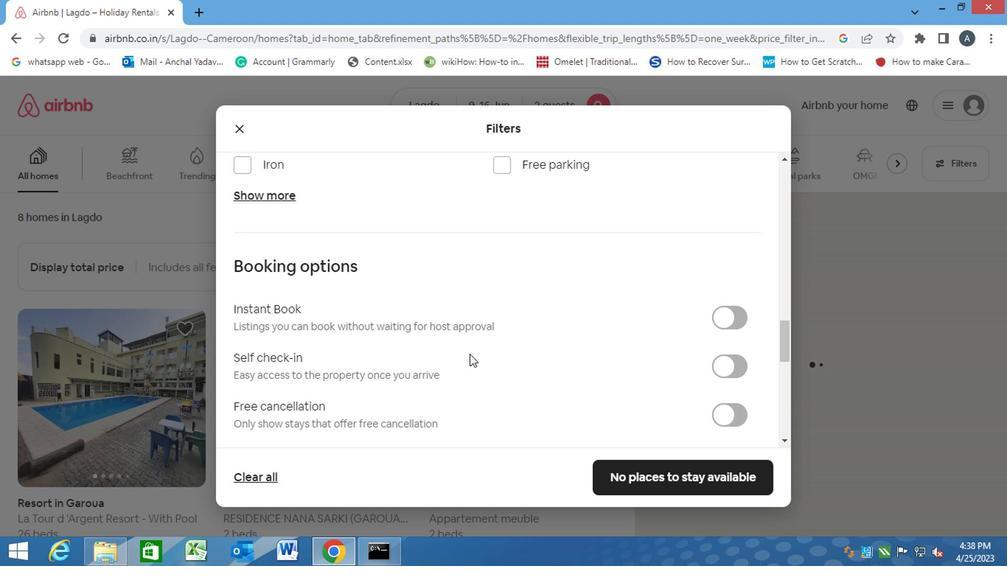 
Action: Mouse scrolled (497, 346) with delta (0, -1)
Screenshot: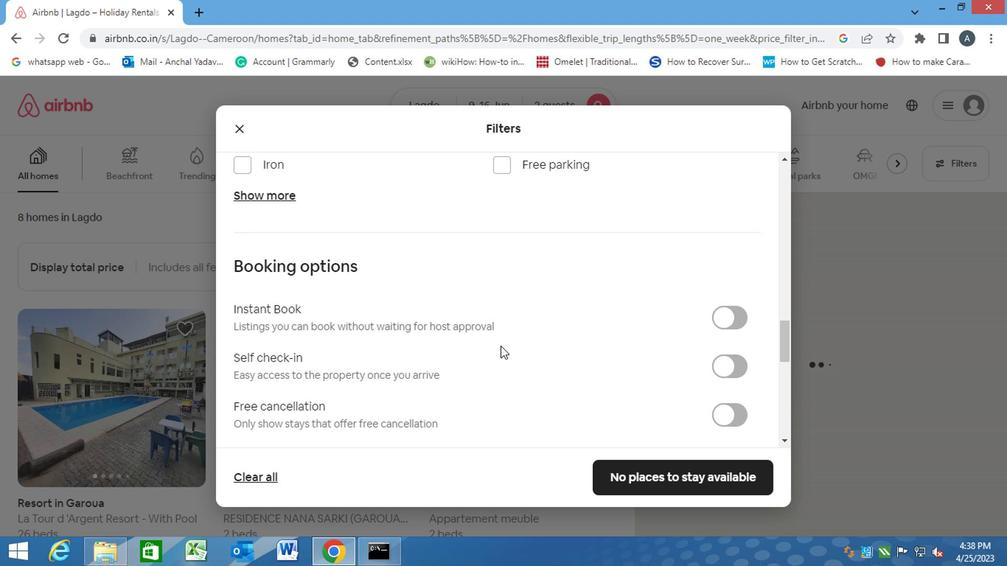 
Action: Mouse moved to (697, 212)
Screenshot: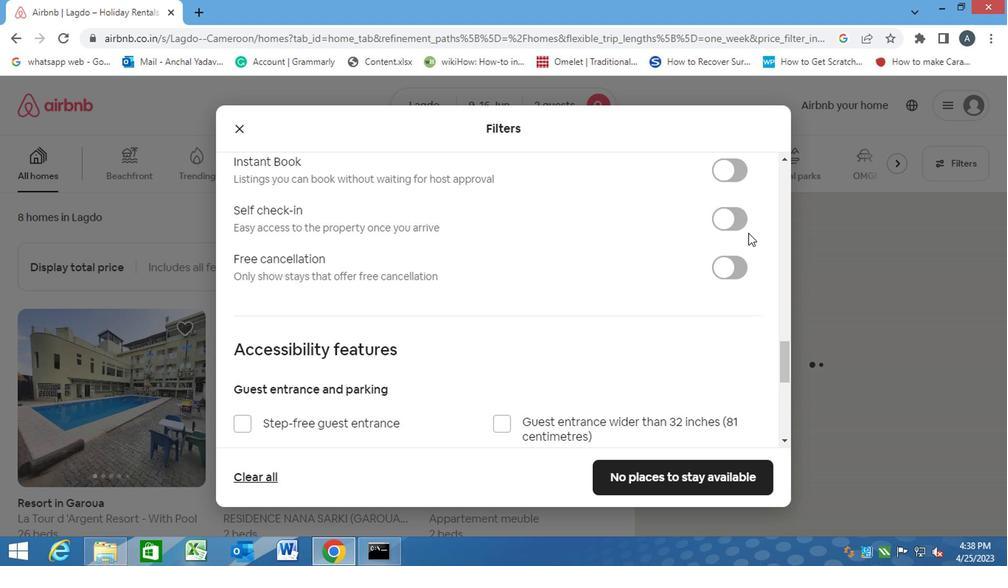 
Action: Mouse pressed left at (697, 212)
Screenshot: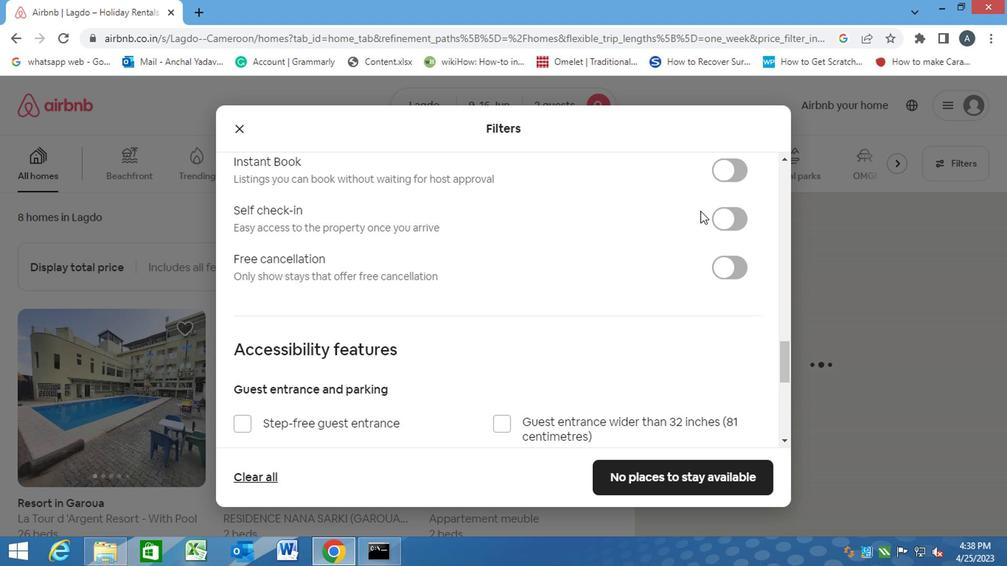 
Action: Mouse moved to (723, 215)
Screenshot: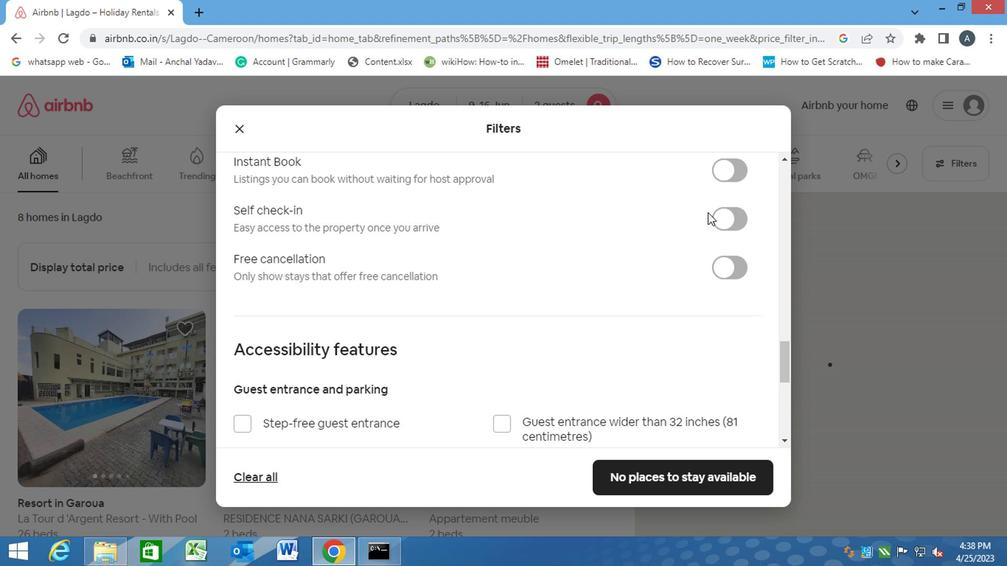 
Action: Mouse pressed left at (723, 215)
Screenshot: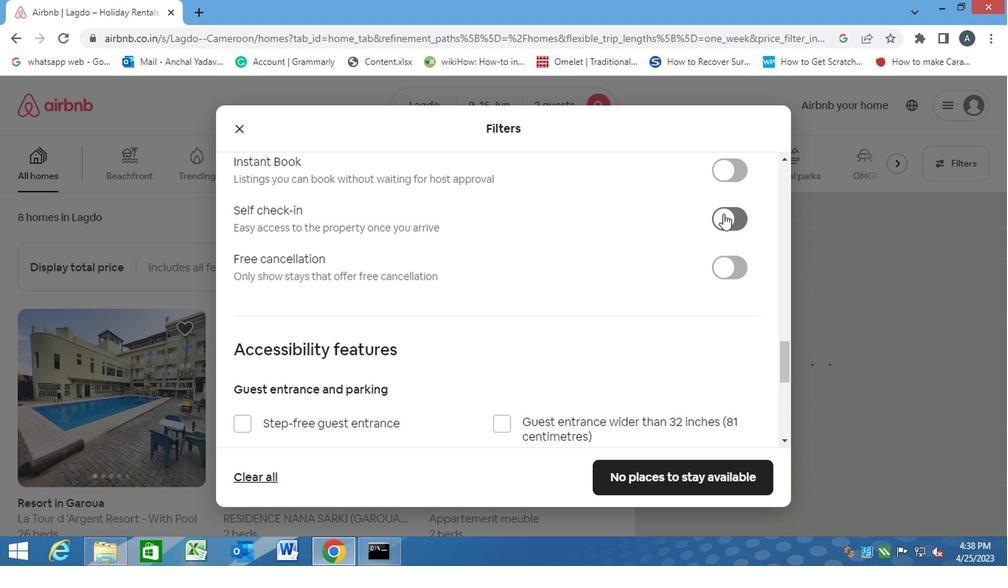 
Action: Mouse moved to (570, 270)
Screenshot: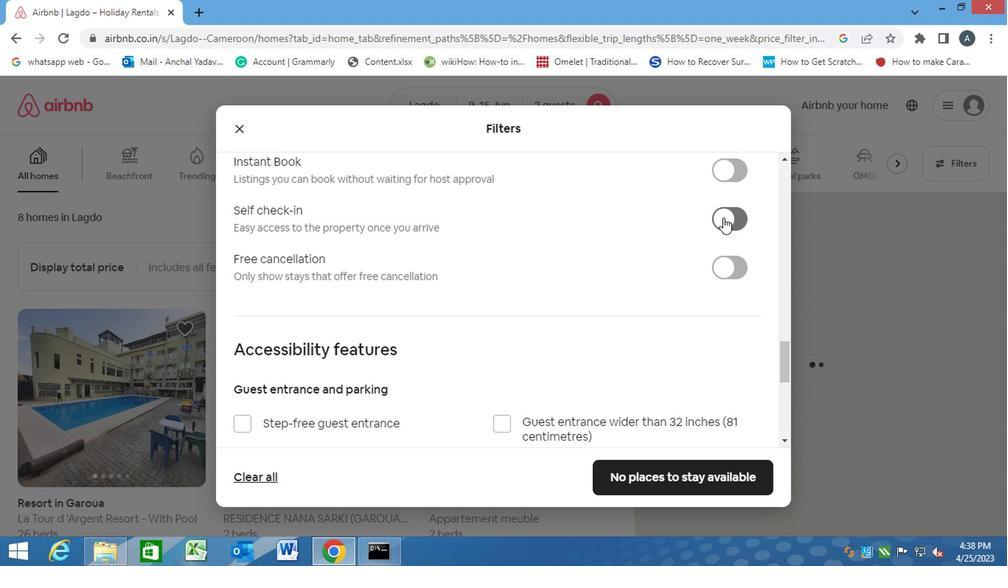 
Action: Mouse scrolled (570, 269) with delta (0, -1)
Screenshot: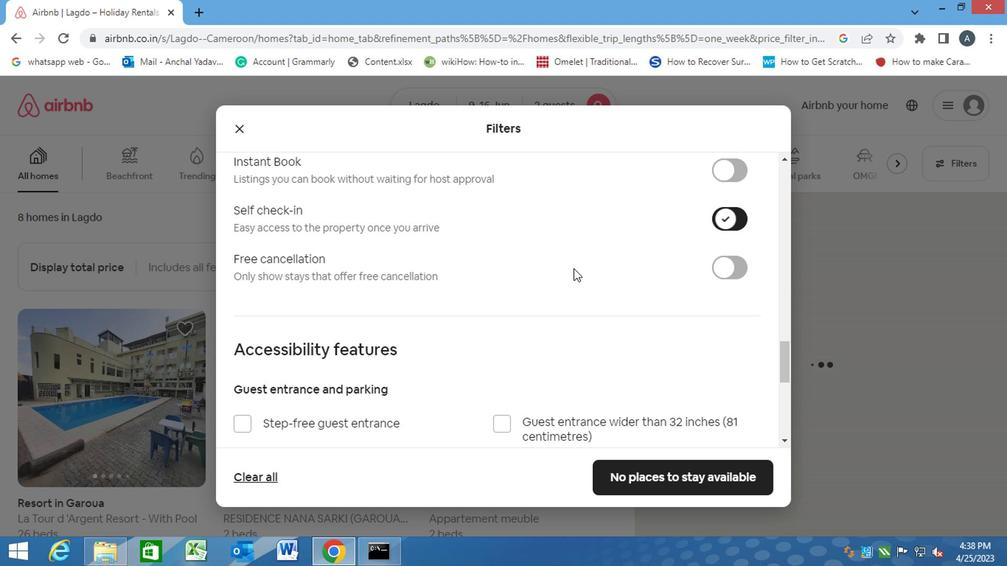 
Action: Mouse scrolled (570, 269) with delta (0, -1)
Screenshot: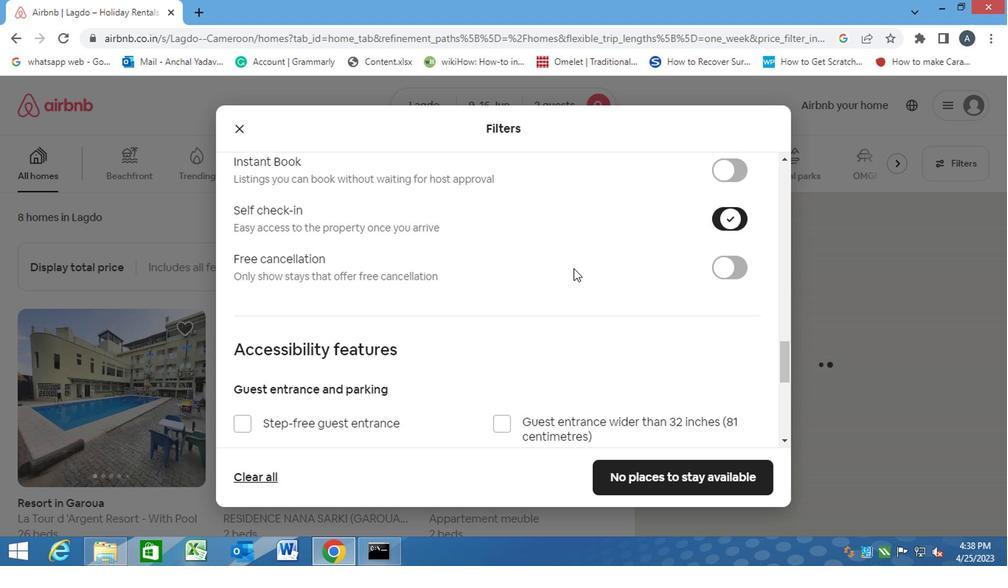 
Action: Mouse scrolled (570, 269) with delta (0, -1)
Screenshot: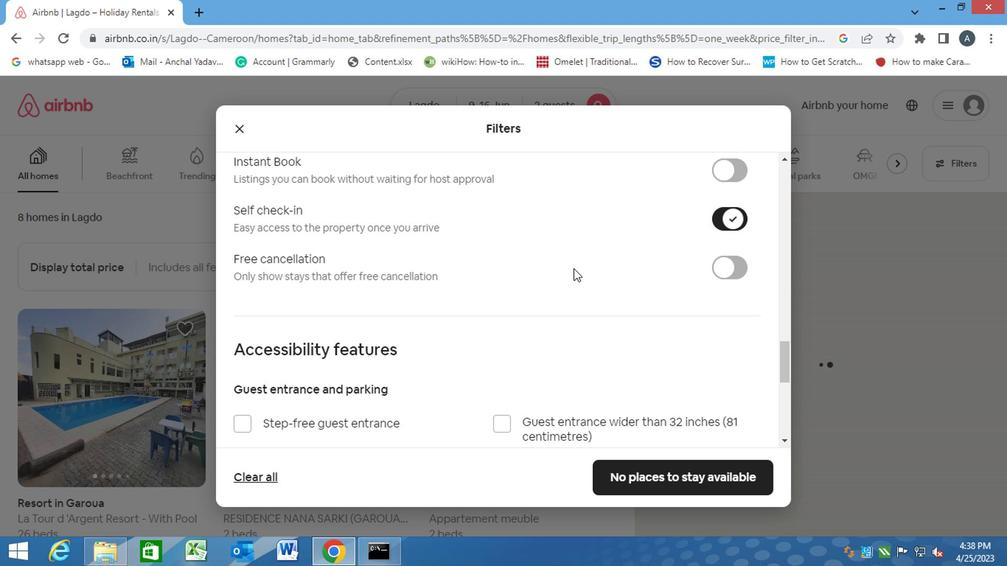 
Action: Mouse scrolled (570, 269) with delta (0, -1)
Screenshot: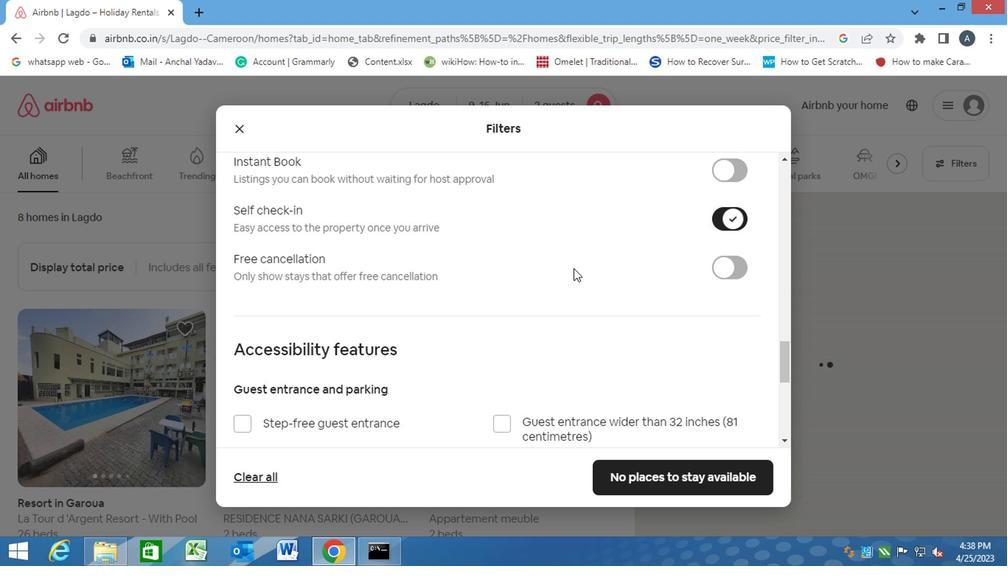 
Action: Mouse moved to (500, 348)
Screenshot: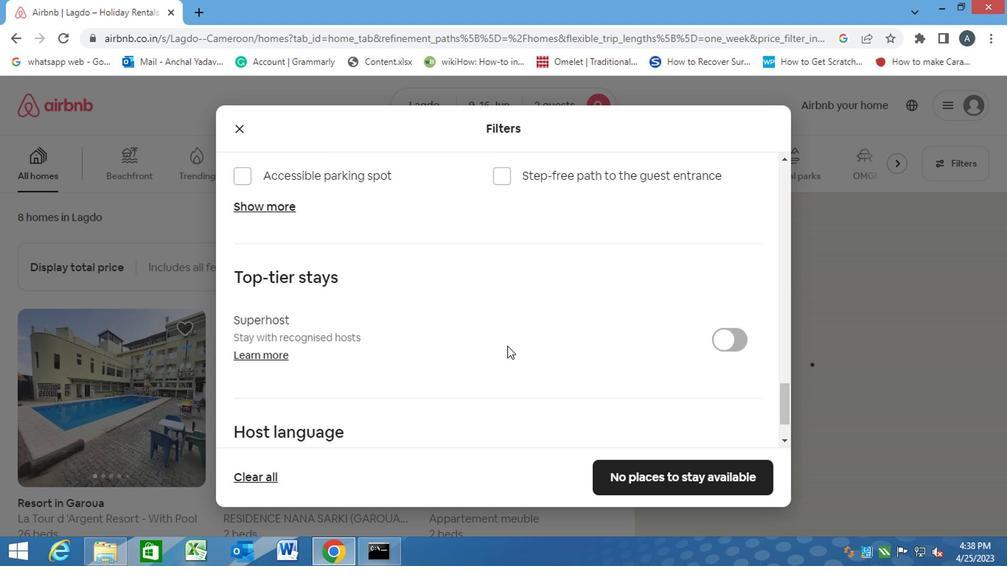 
Action: Mouse scrolled (500, 347) with delta (0, -1)
Screenshot: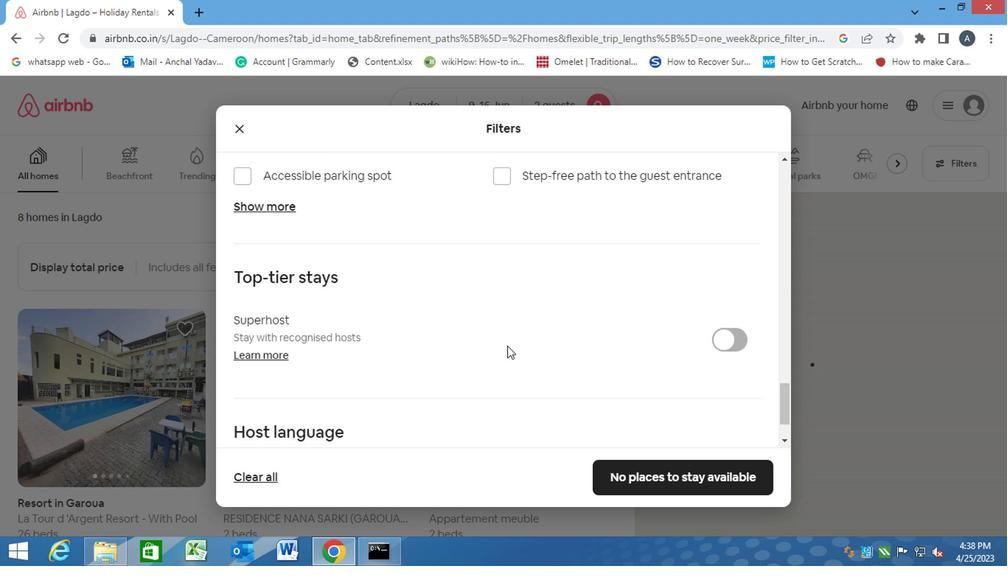 
Action: Mouse moved to (499, 348)
Screenshot: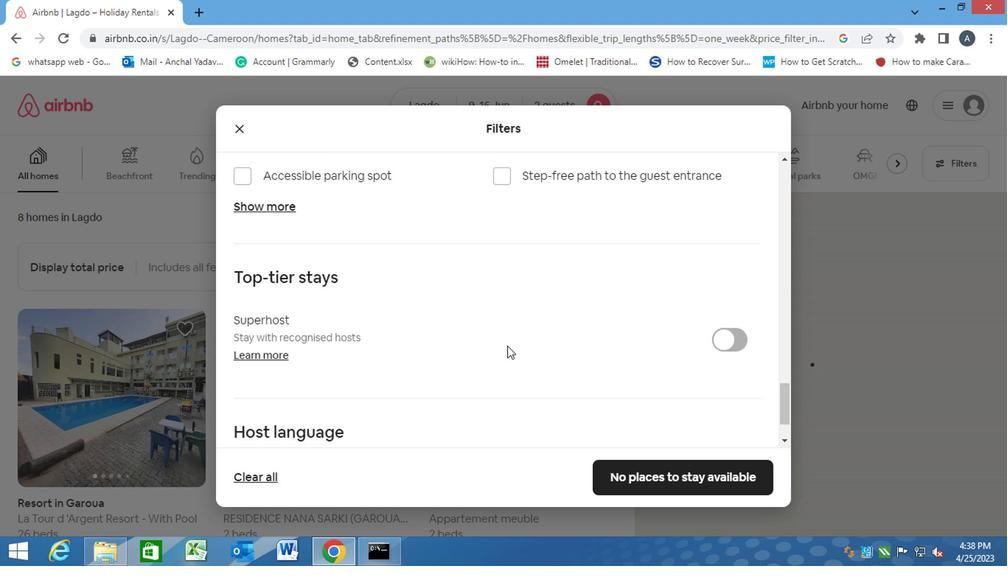 
Action: Mouse scrolled (499, 347) with delta (0, -1)
Screenshot: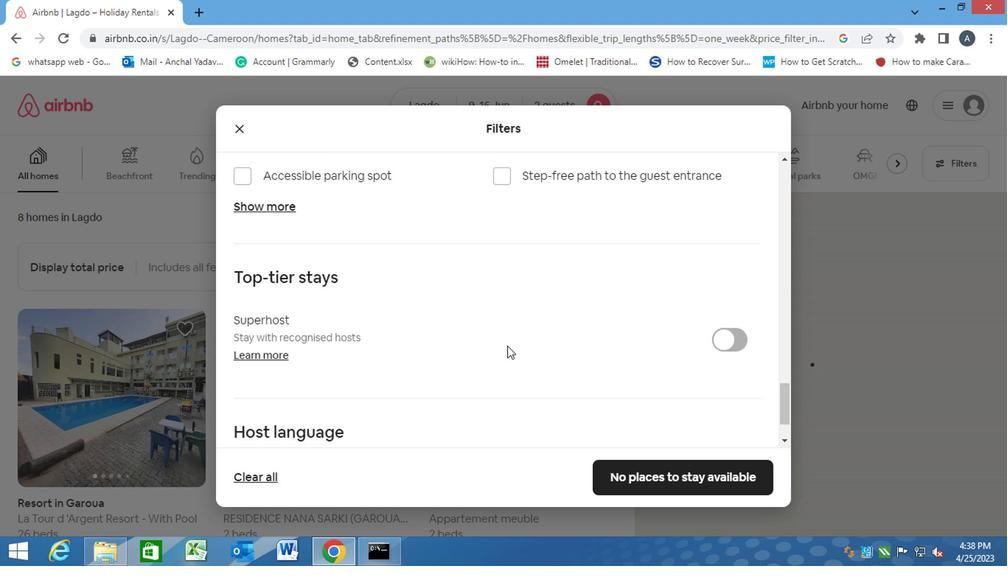 
Action: Mouse moved to (499, 349)
Screenshot: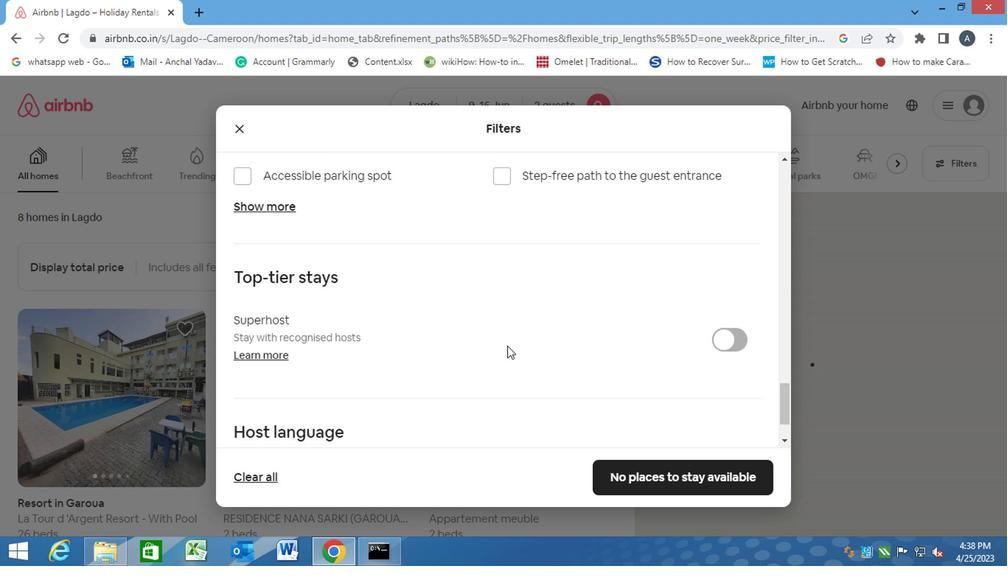
Action: Mouse scrolled (499, 348) with delta (0, 0)
Screenshot: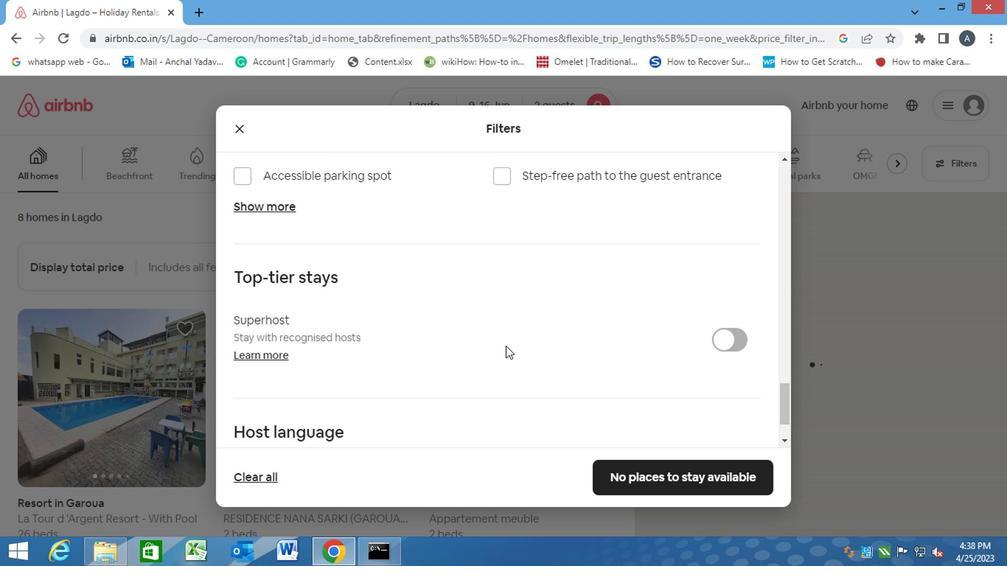 
Action: Mouse moved to (495, 349)
Screenshot: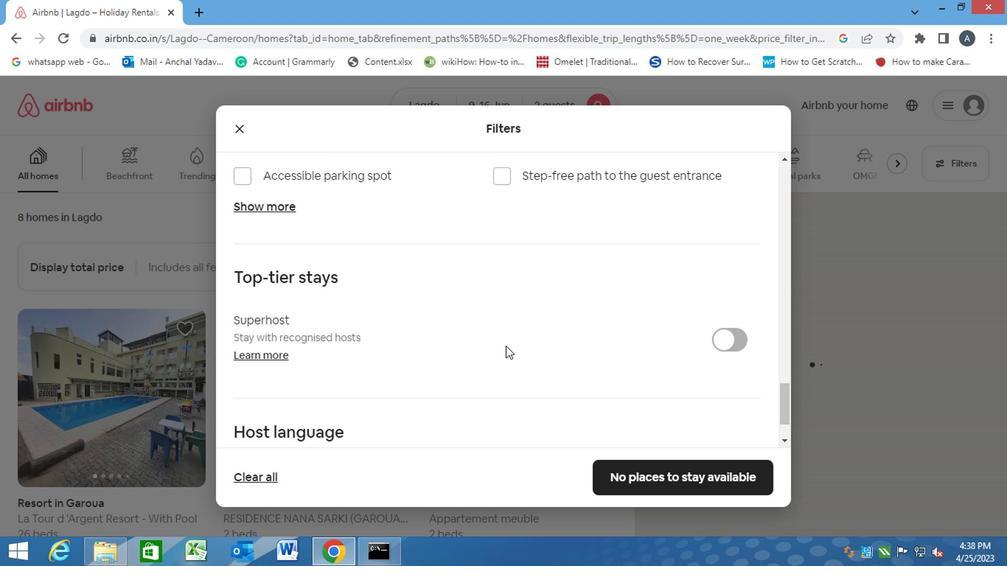 
Action: Mouse scrolled (497, 348) with delta (0, 0)
Screenshot: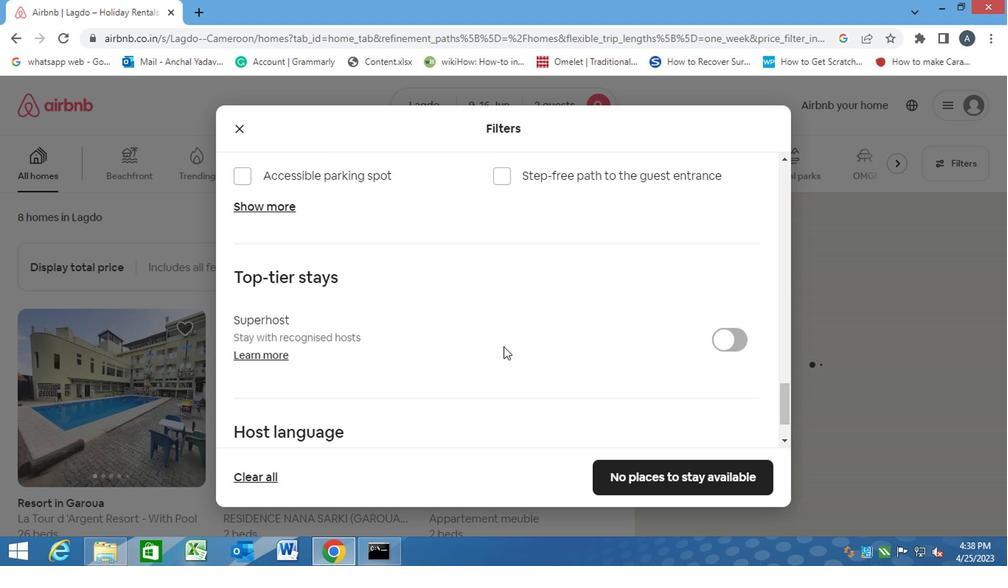 
Action: Mouse moved to (656, 473)
Screenshot: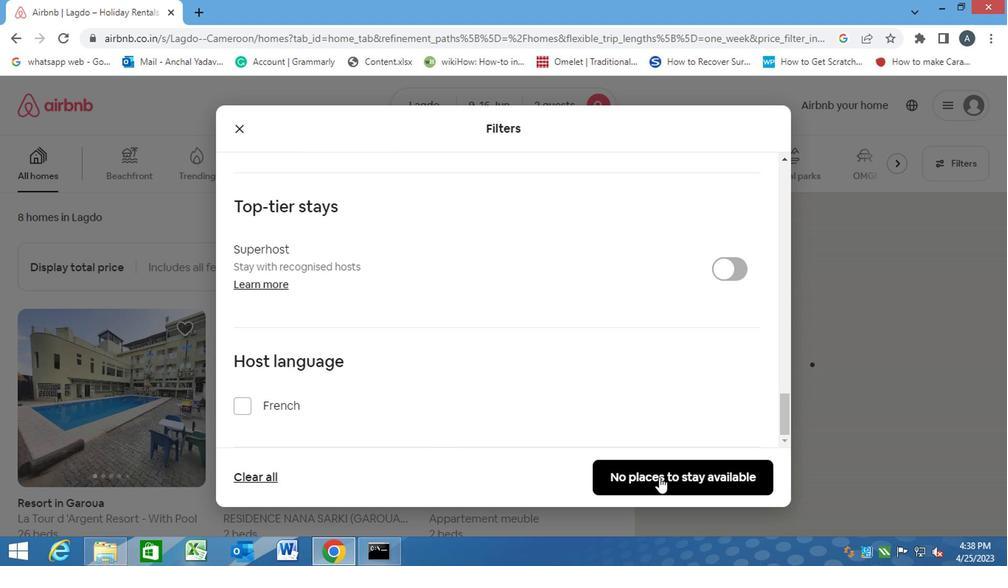 
Action: Mouse pressed left at (656, 473)
Screenshot: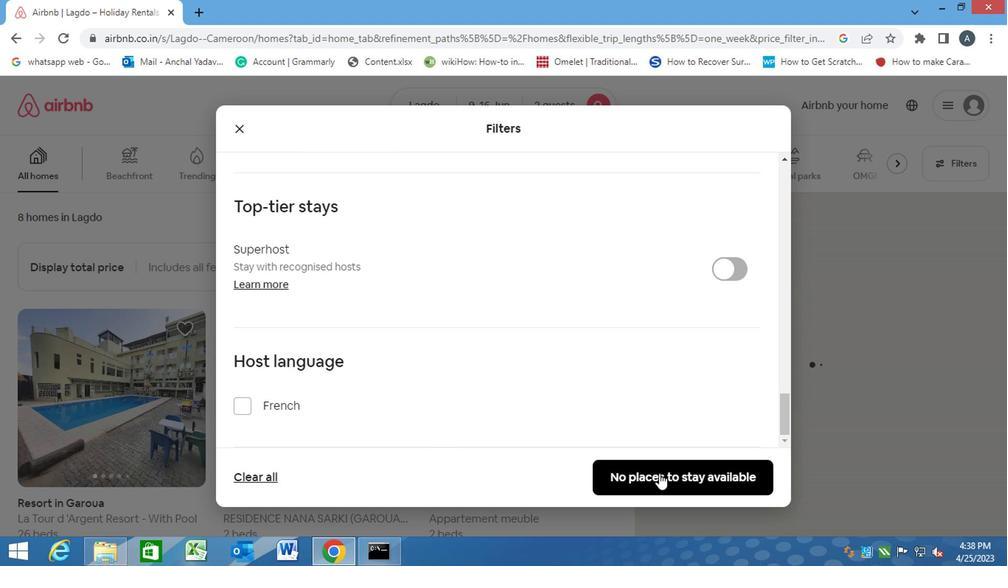 
